Task: Create a due date automation trigger when advanced on, on the tuesday of the week a card is due add fields without custom field "Resume" set to a date in this week at 11:00 AM.
Action: Mouse moved to (918, 283)
Screenshot: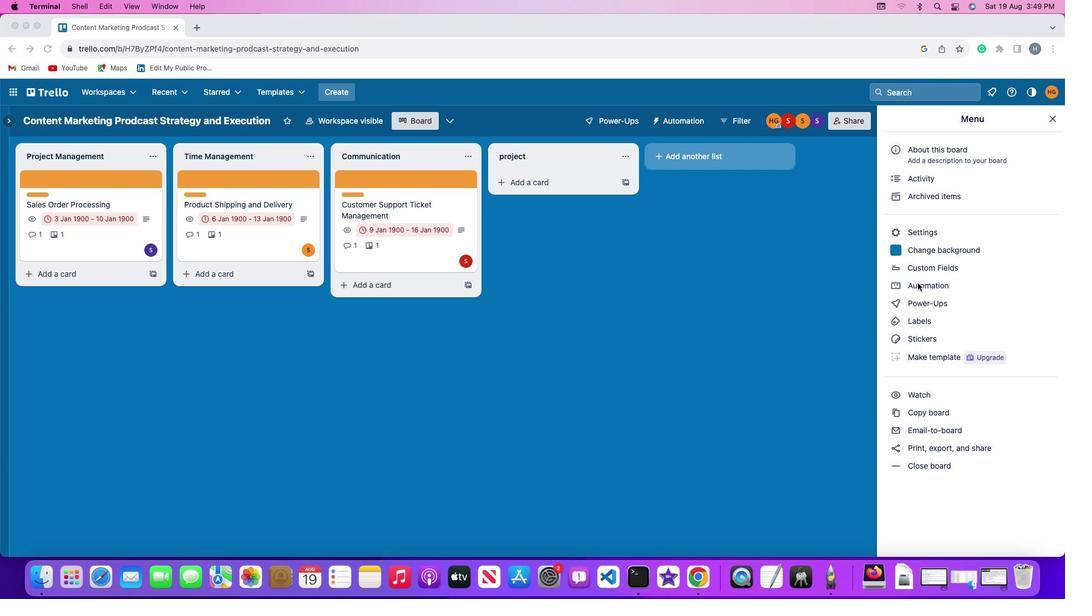 
Action: Mouse pressed left at (918, 283)
Screenshot: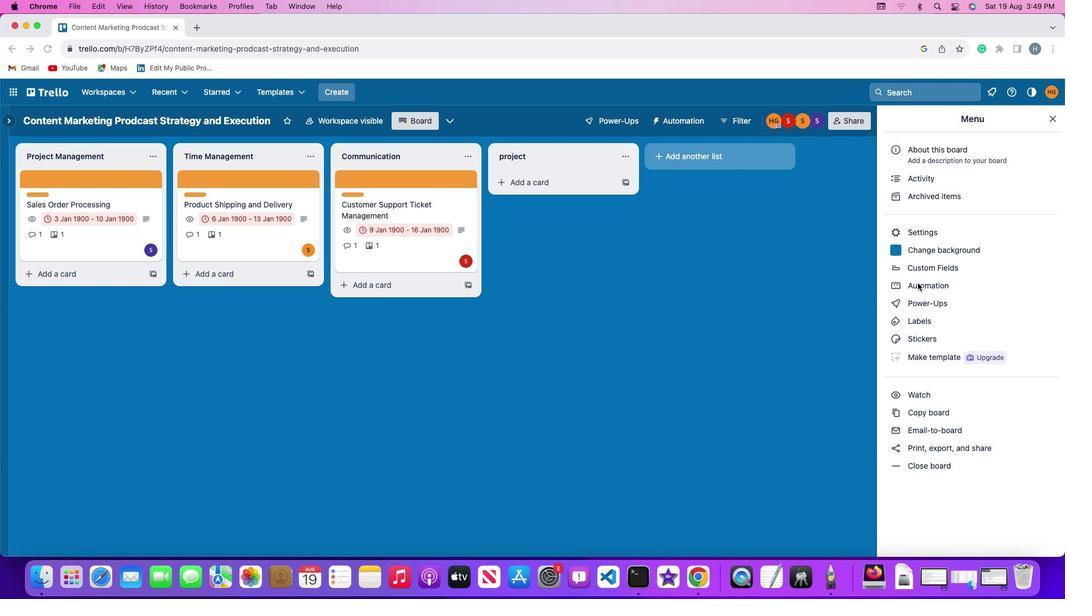 
Action: Mouse moved to (918, 283)
Screenshot: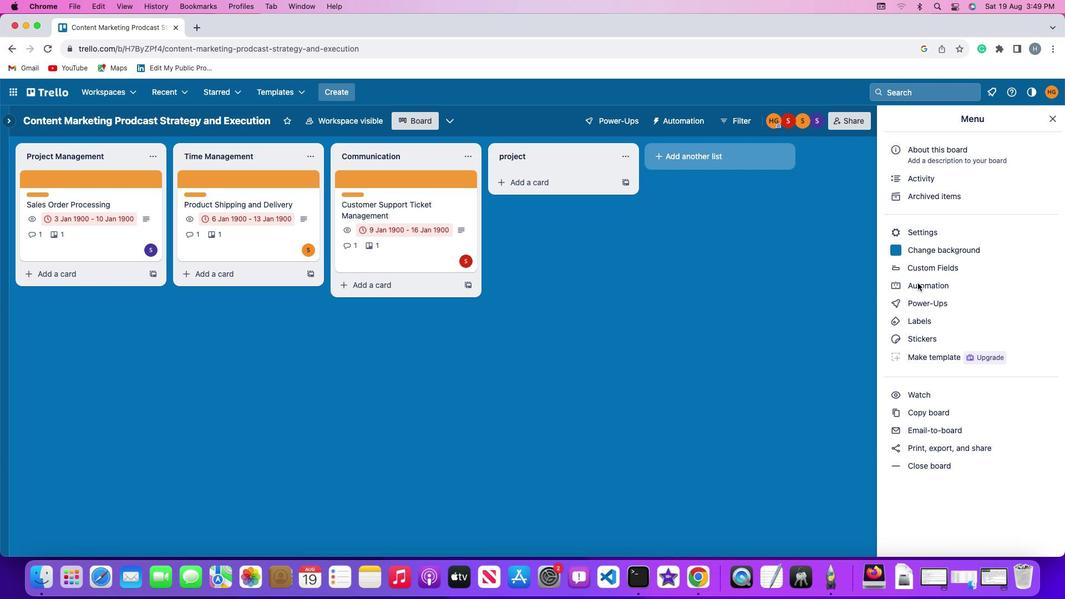 
Action: Mouse pressed left at (918, 283)
Screenshot: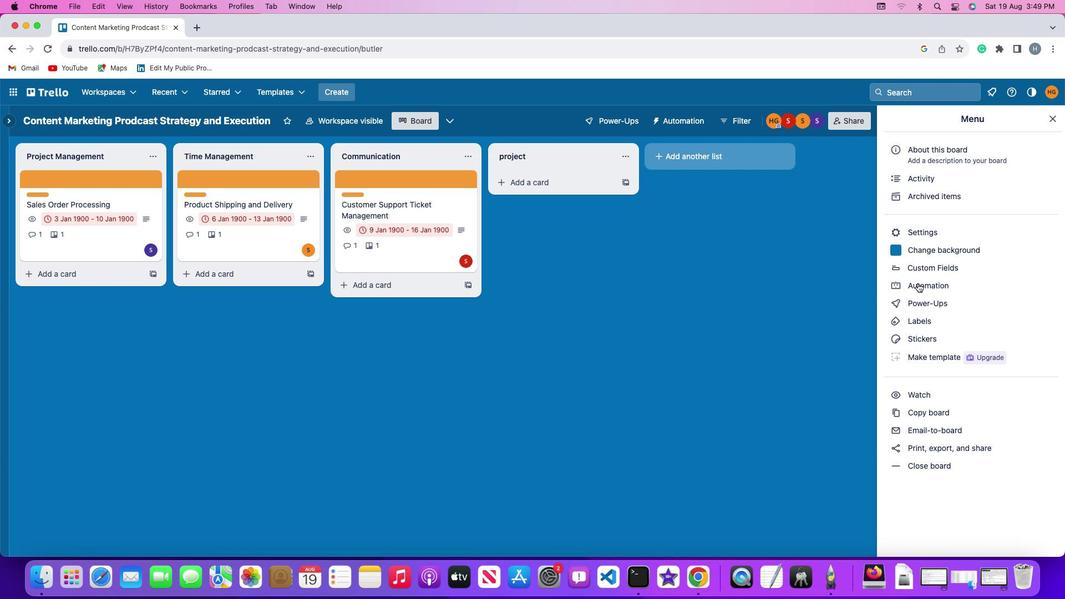 
Action: Mouse moved to (52, 263)
Screenshot: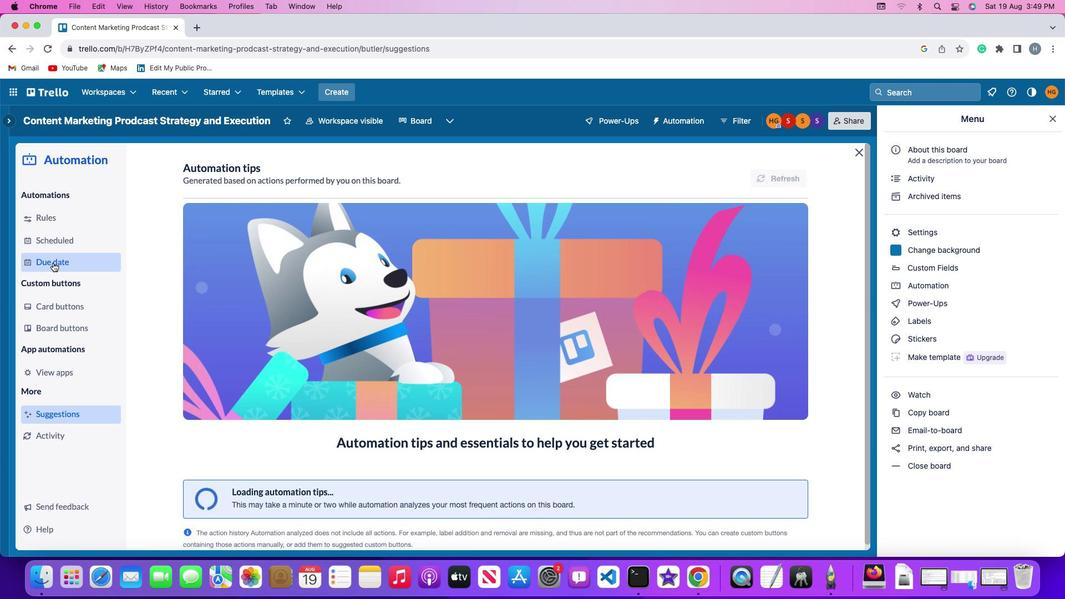 
Action: Mouse pressed left at (52, 263)
Screenshot: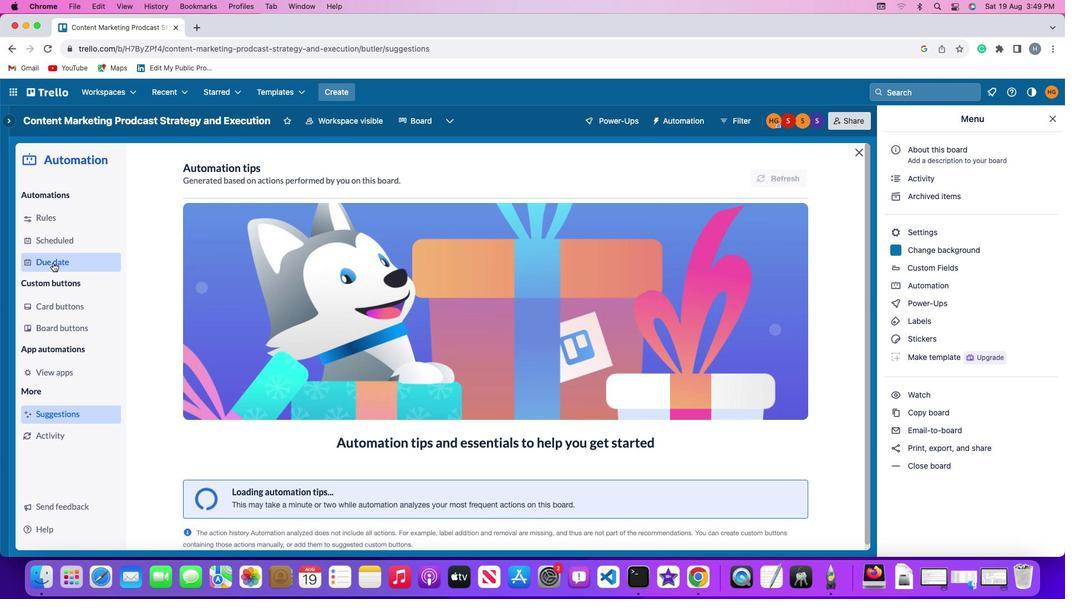 
Action: Mouse moved to (767, 169)
Screenshot: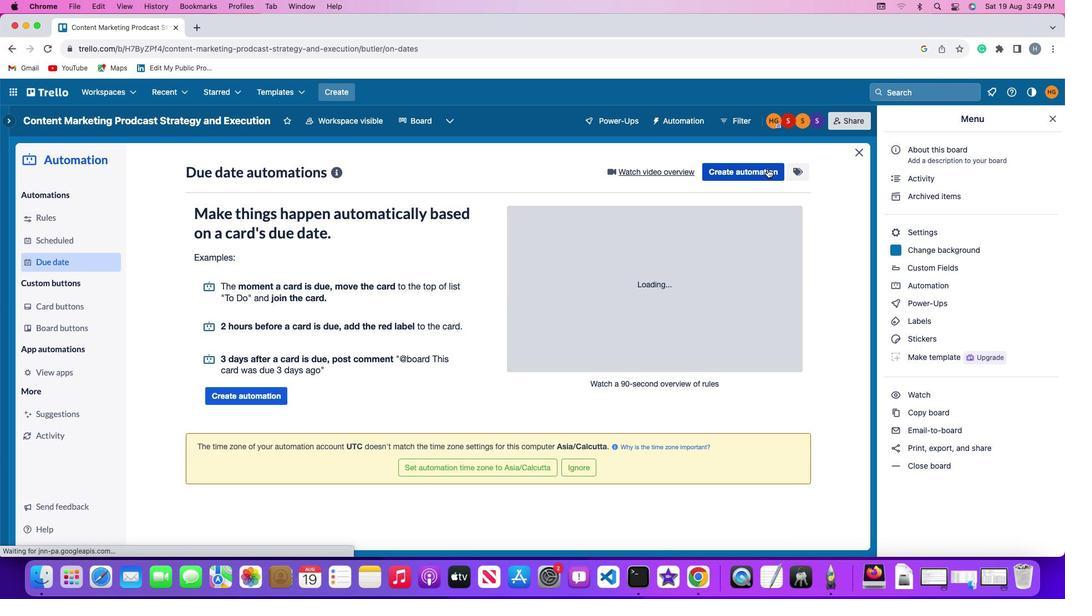 
Action: Mouse pressed left at (767, 169)
Screenshot: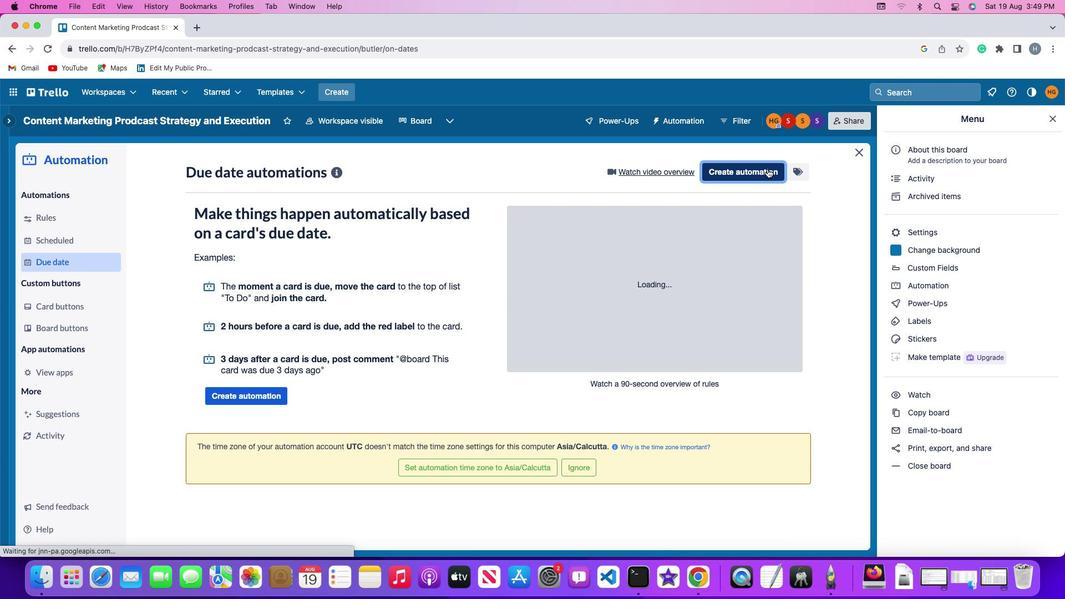 
Action: Mouse moved to (222, 277)
Screenshot: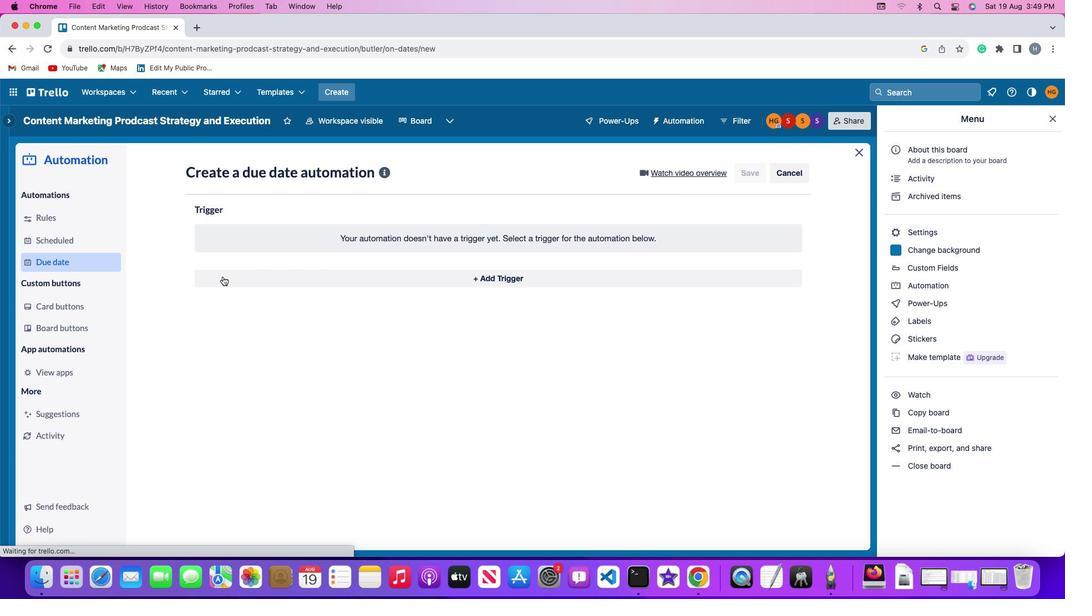 
Action: Mouse pressed left at (222, 277)
Screenshot: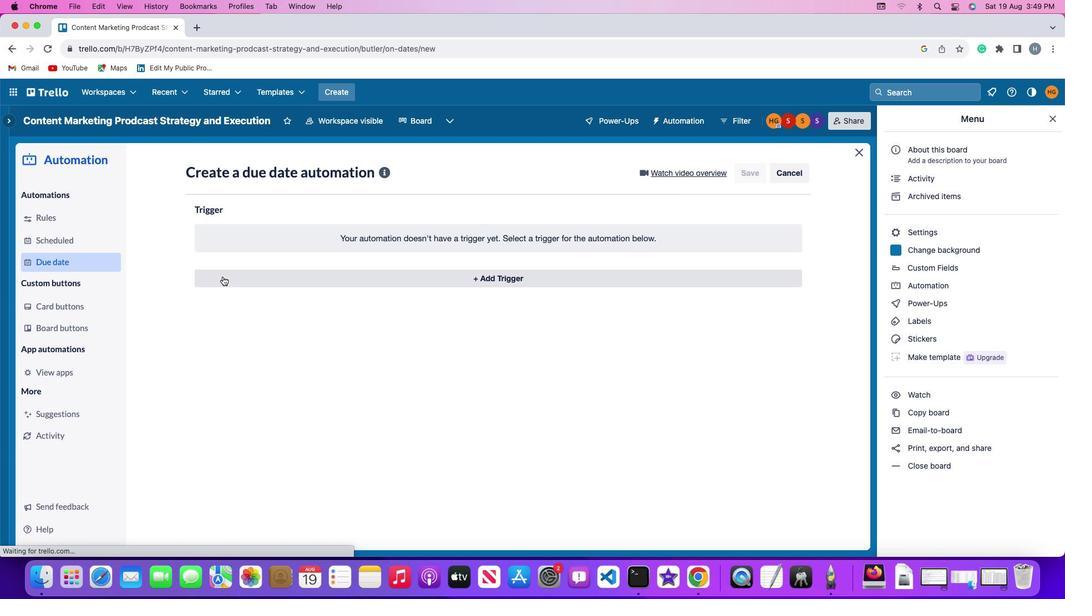 
Action: Mouse moved to (234, 488)
Screenshot: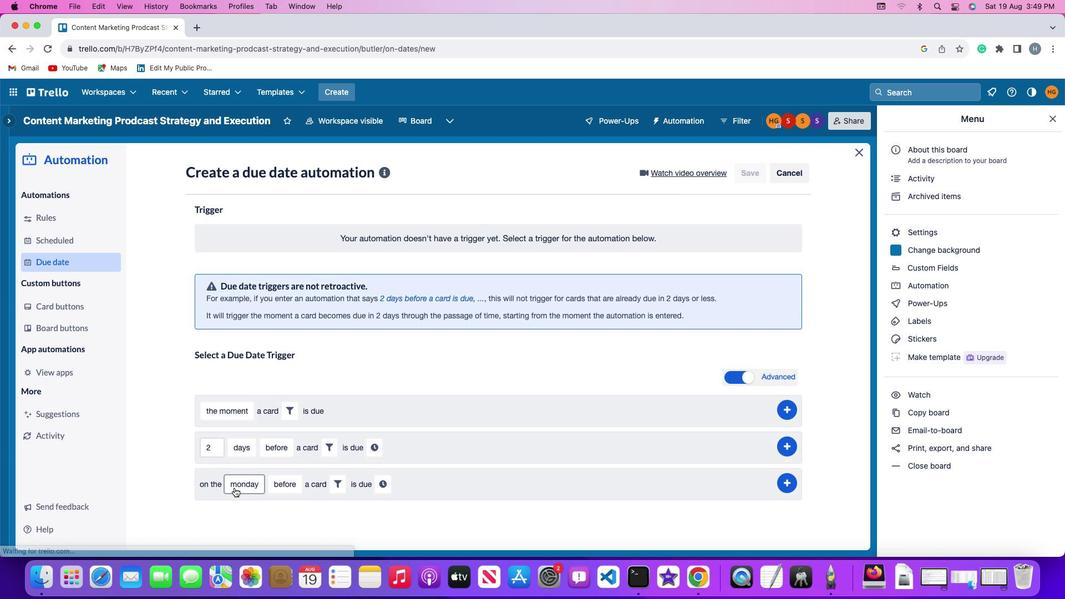 
Action: Mouse pressed left at (234, 488)
Screenshot: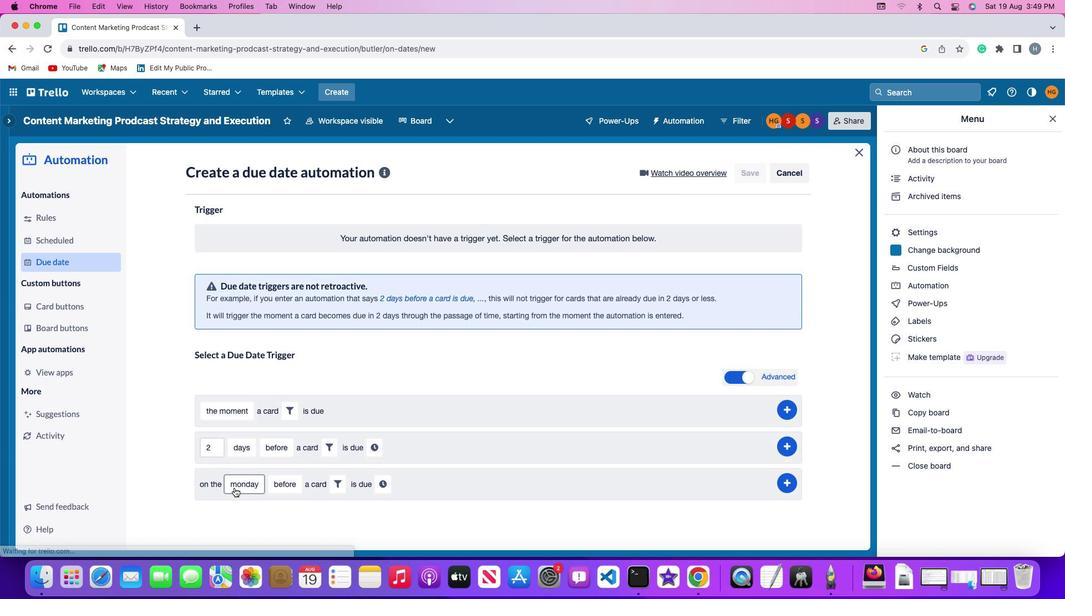 
Action: Mouse moved to (263, 356)
Screenshot: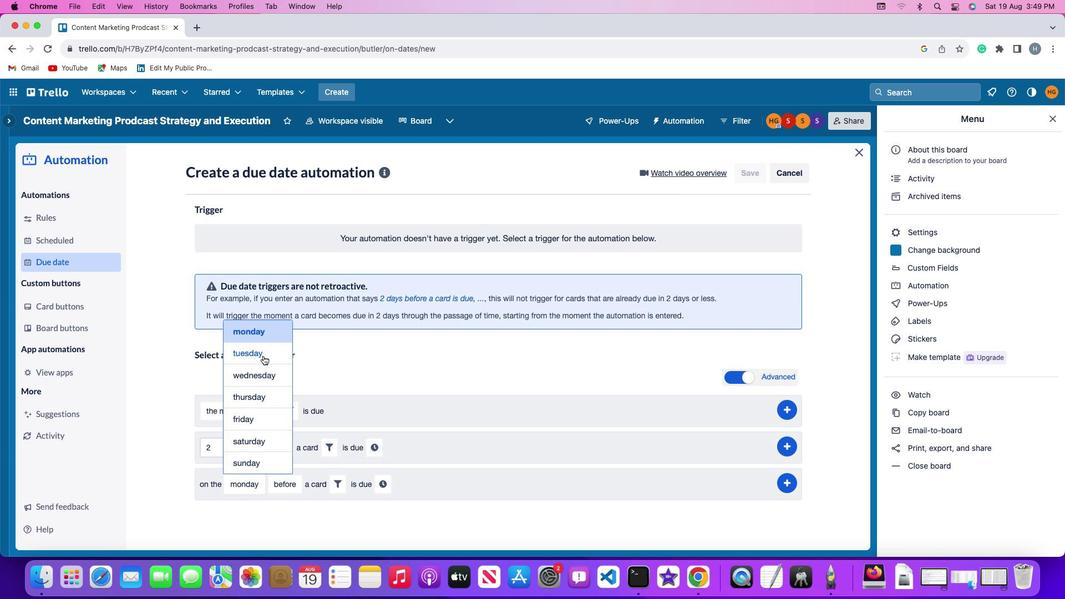 
Action: Mouse pressed left at (263, 356)
Screenshot: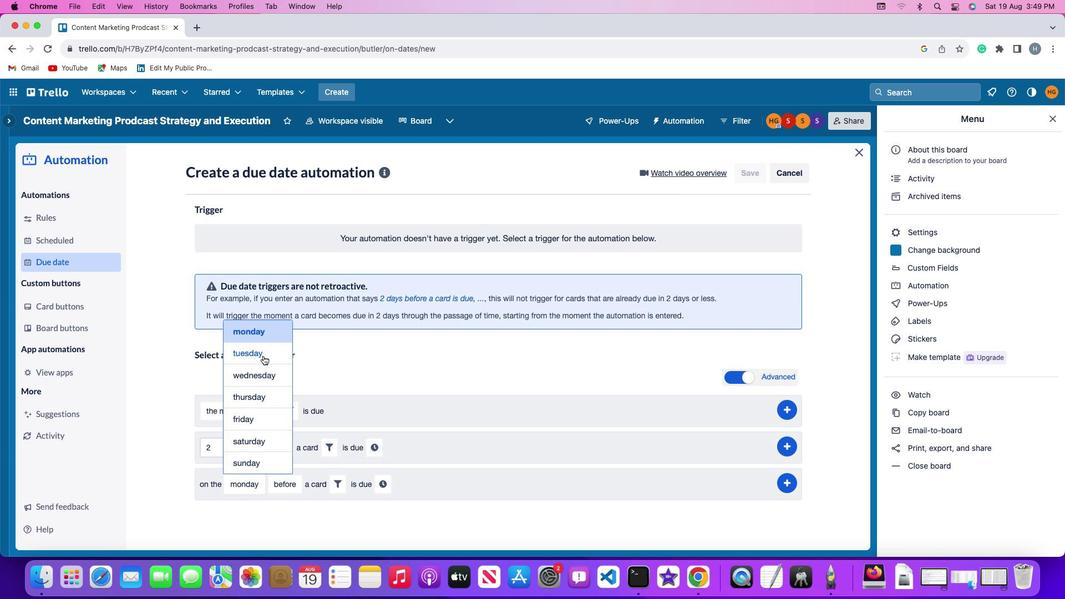 
Action: Mouse moved to (283, 487)
Screenshot: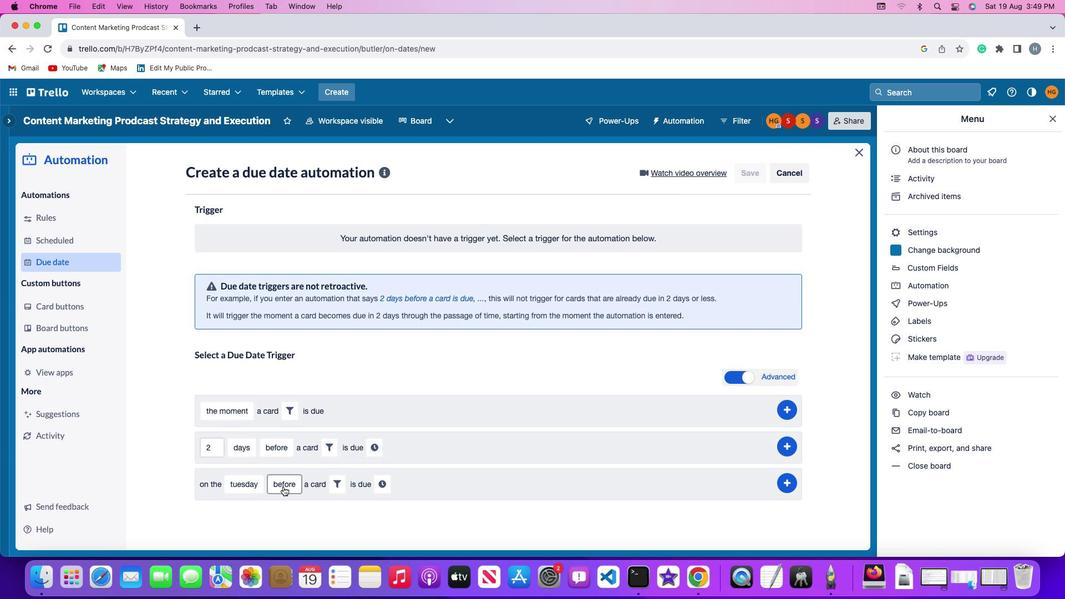 
Action: Mouse pressed left at (283, 487)
Screenshot: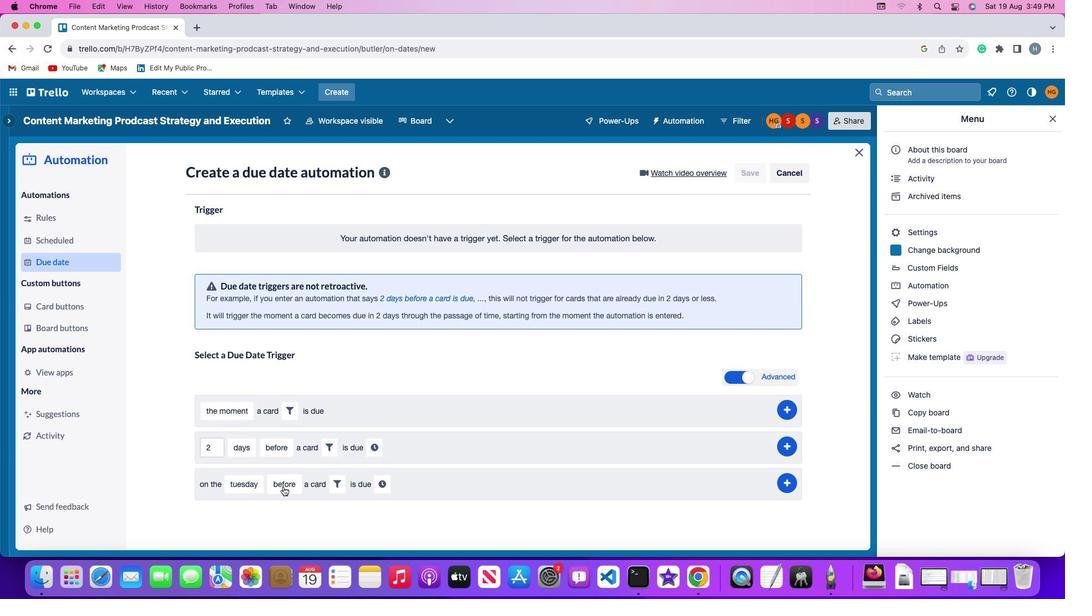 
Action: Mouse moved to (307, 439)
Screenshot: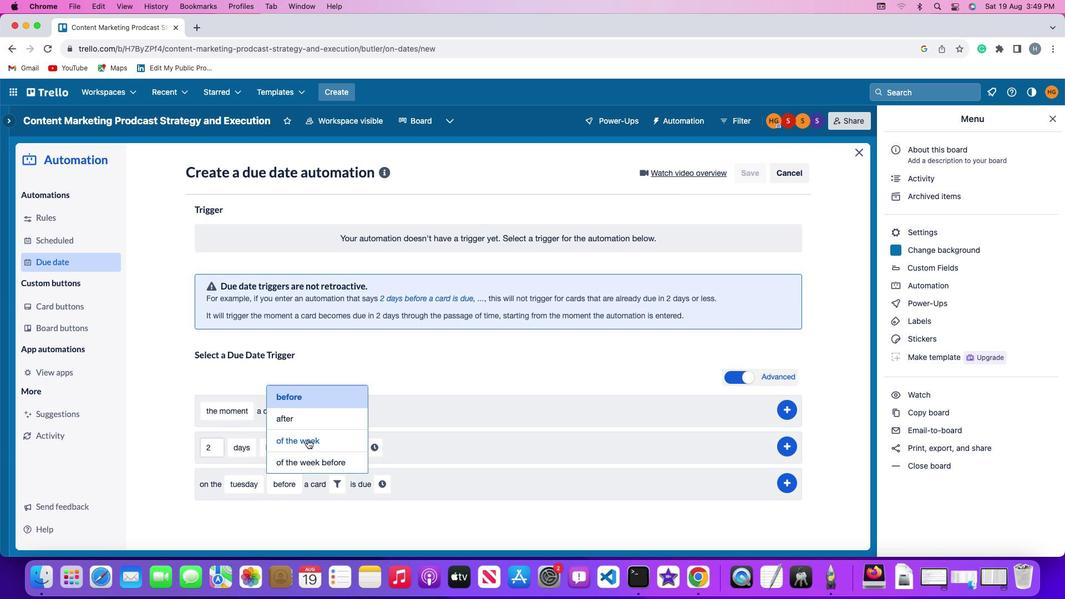 
Action: Mouse pressed left at (307, 439)
Screenshot: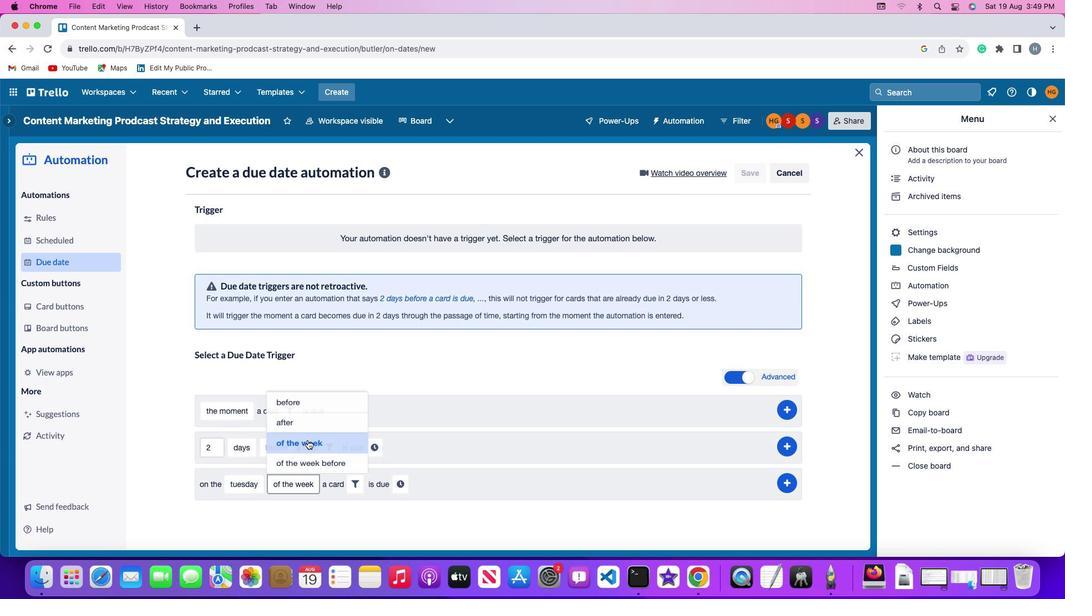 
Action: Mouse moved to (353, 484)
Screenshot: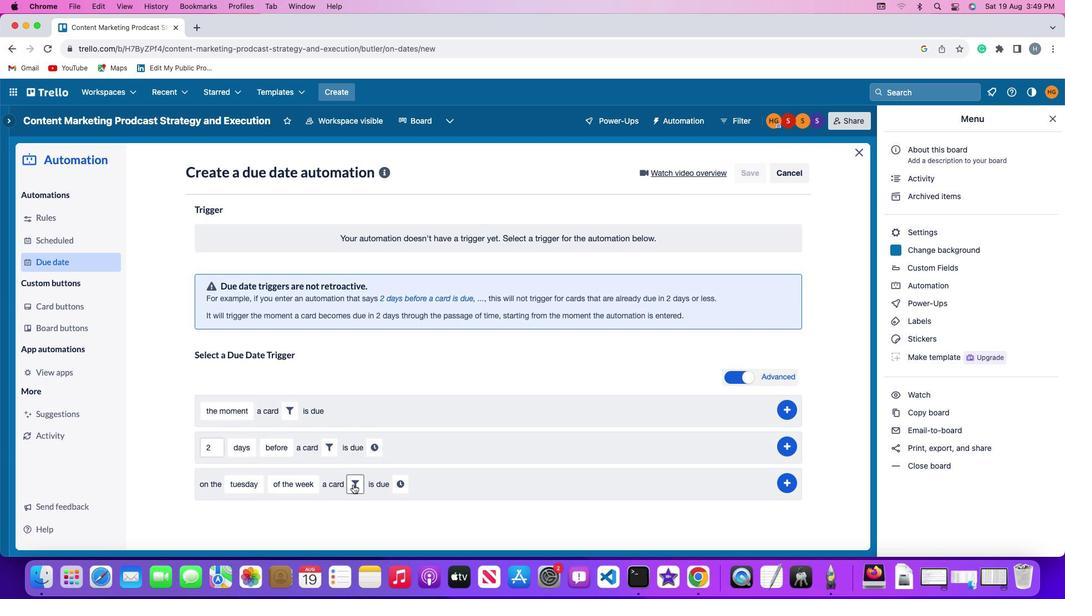 
Action: Mouse pressed left at (353, 484)
Screenshot: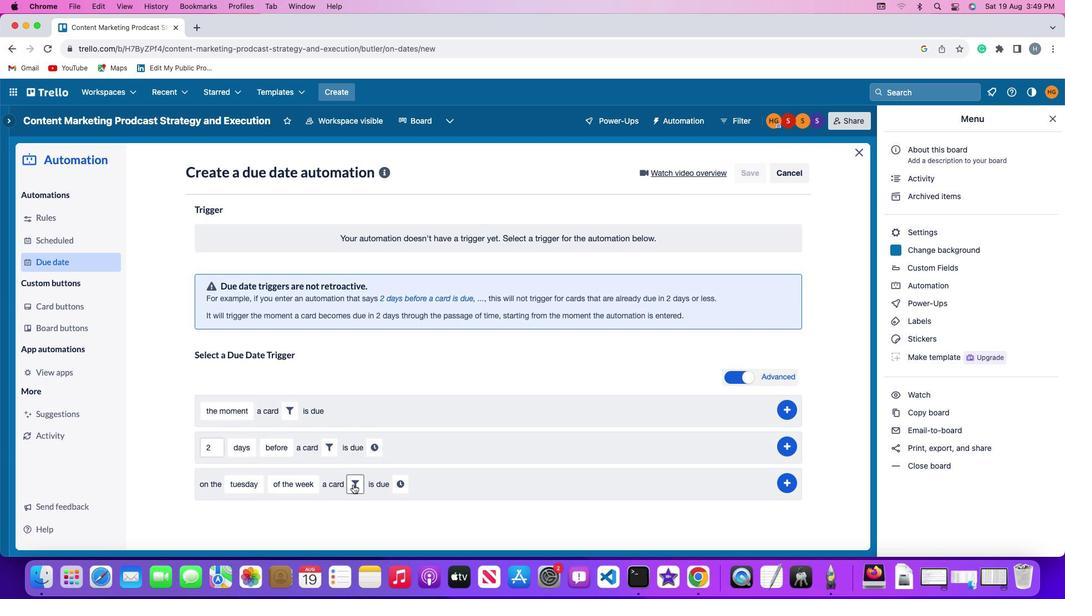 
Action: Mouse moved to (529, 522)
Screenshot: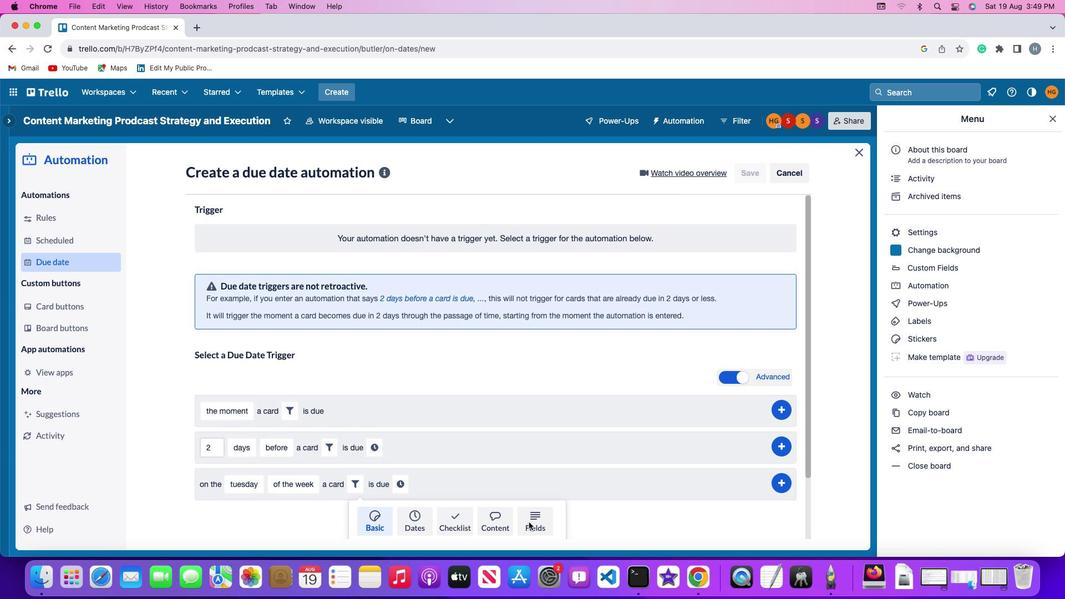 
Action: Mouse pressed left at (529, 522)
Screenshot: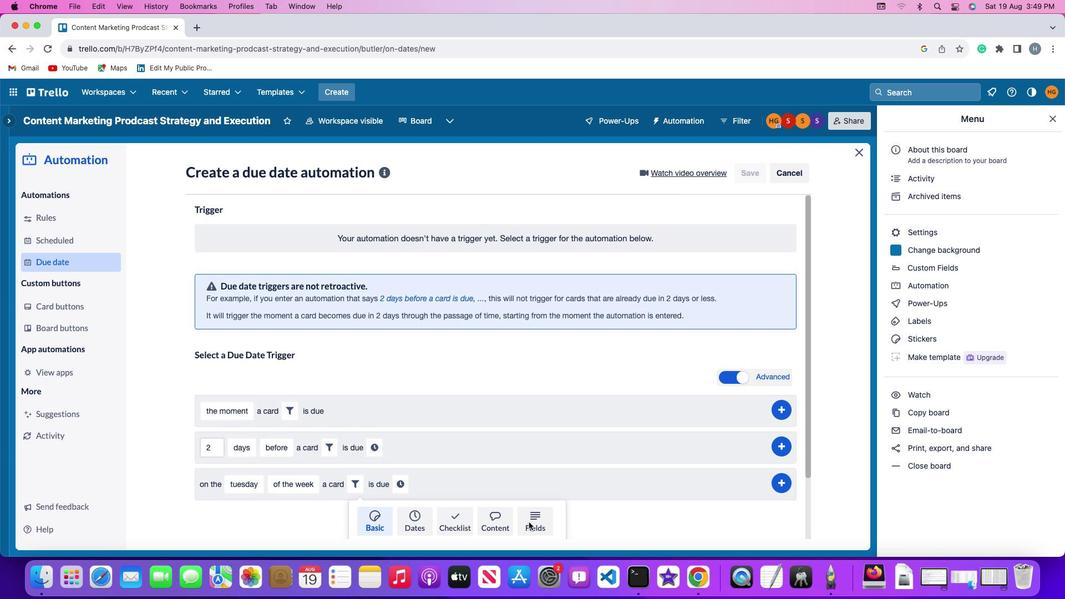 
Action: Mouse moved to (311, 520)
Screenshot: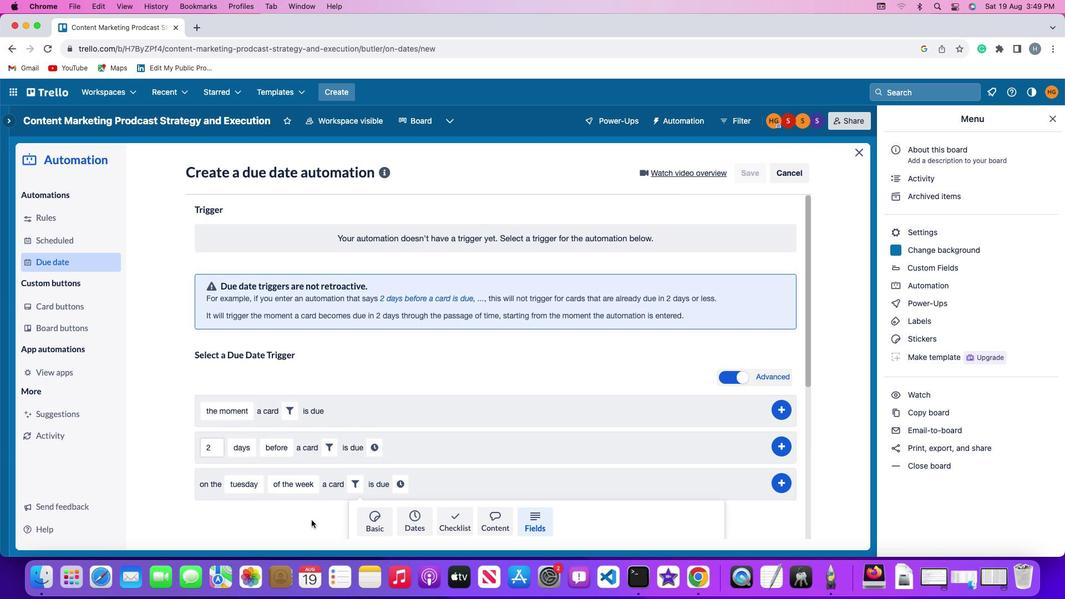 
Action: Mouse scrolled (311, 520) with delta (0, 0)
Screenshot: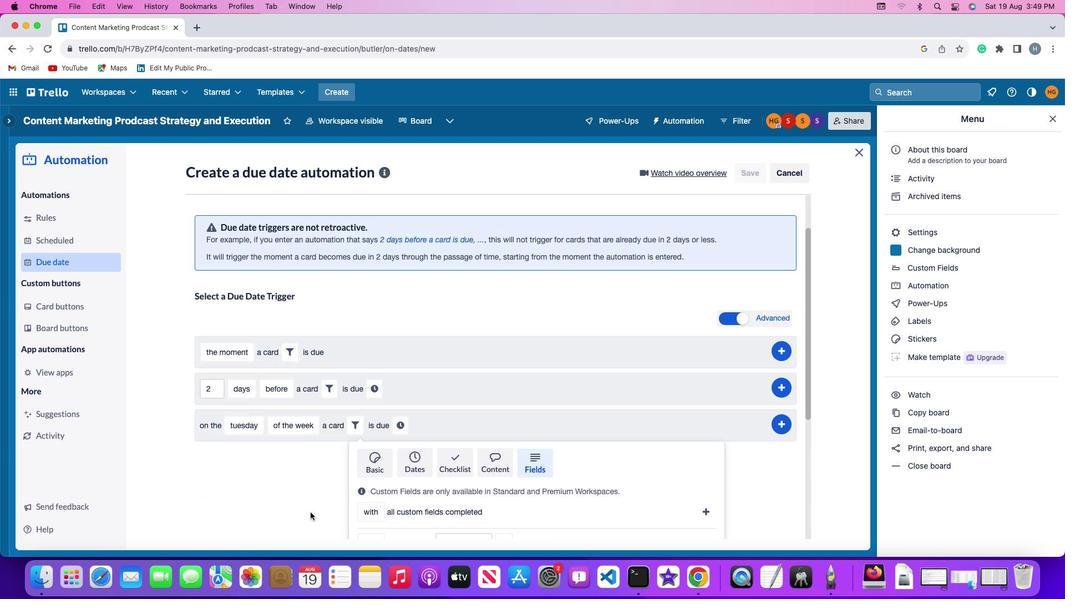
Action: Mouse scrolled (311, 520) with delta (0, 0)
Screenshot: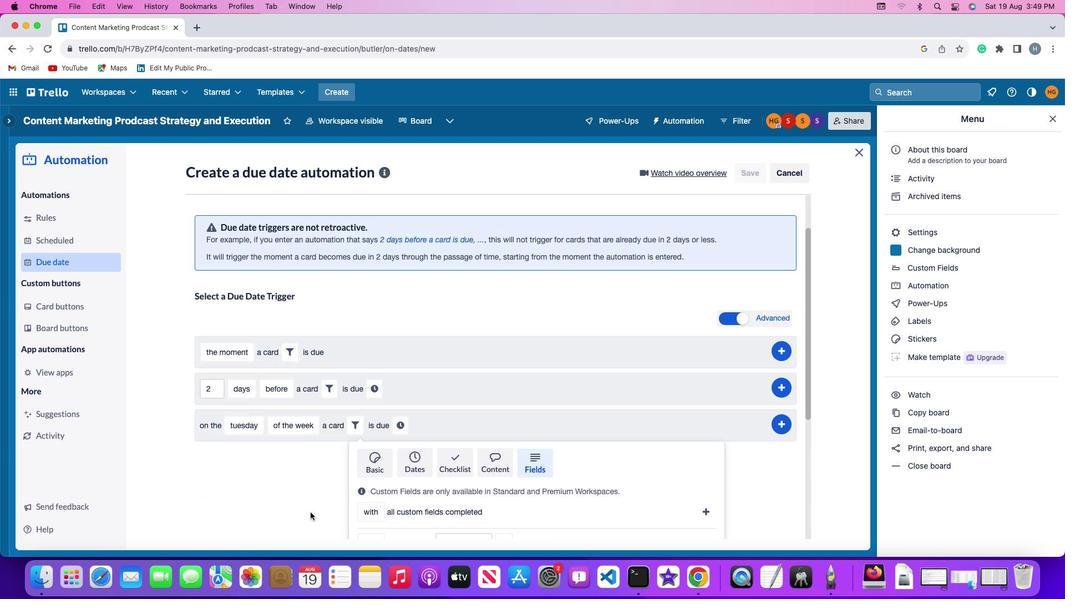 
Action: Mouse moved to (311, 520)
Screenshot: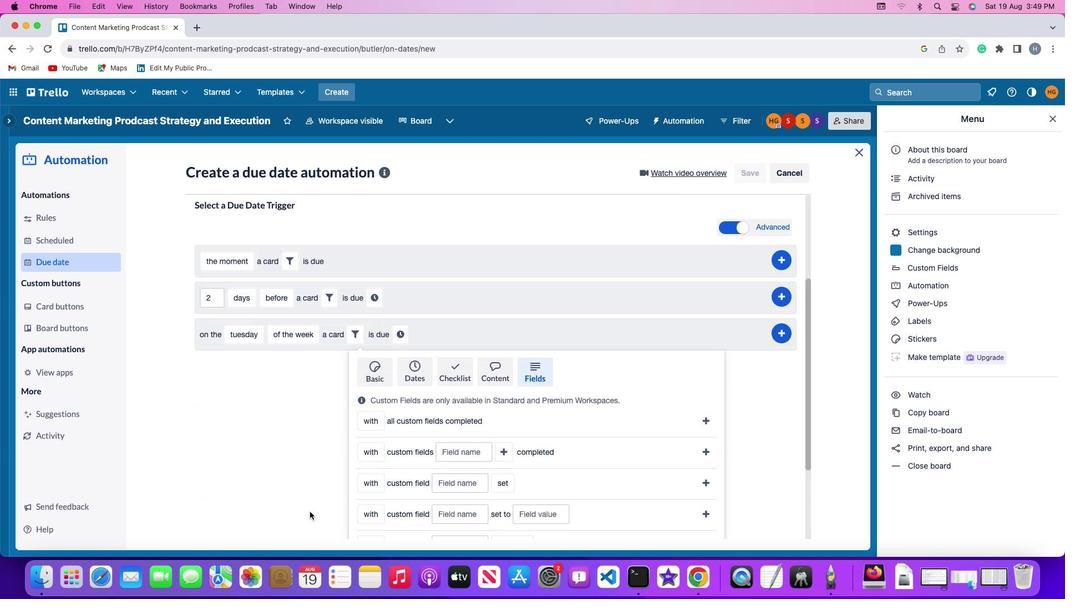 
Action: Mouse scrolled (311, 520) with delta (0, -1)
Screenshot: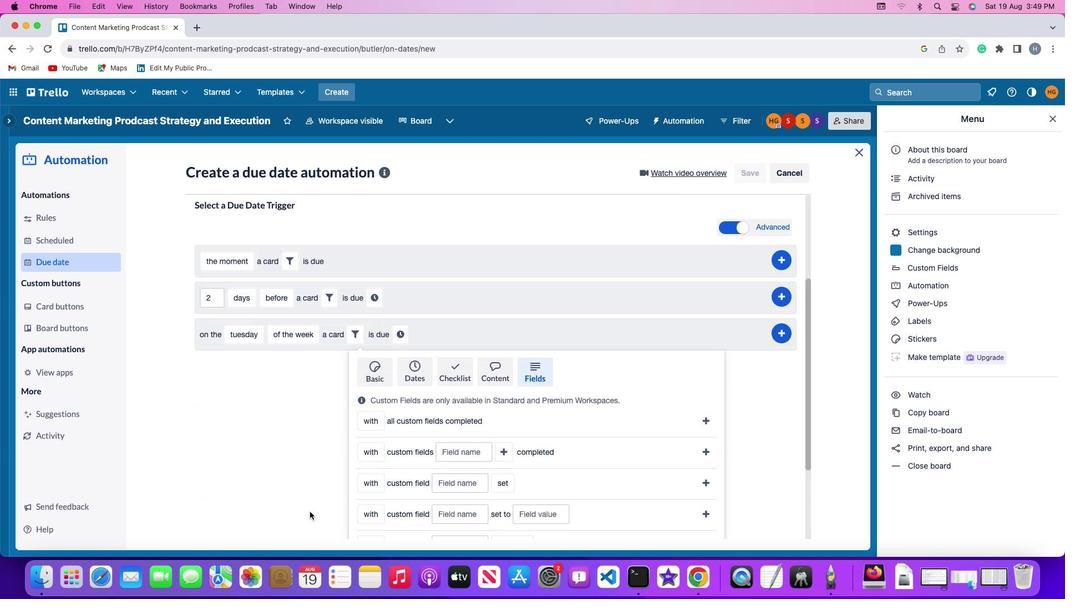 
Action: Mouse moved to (311, 519)
Screenshot: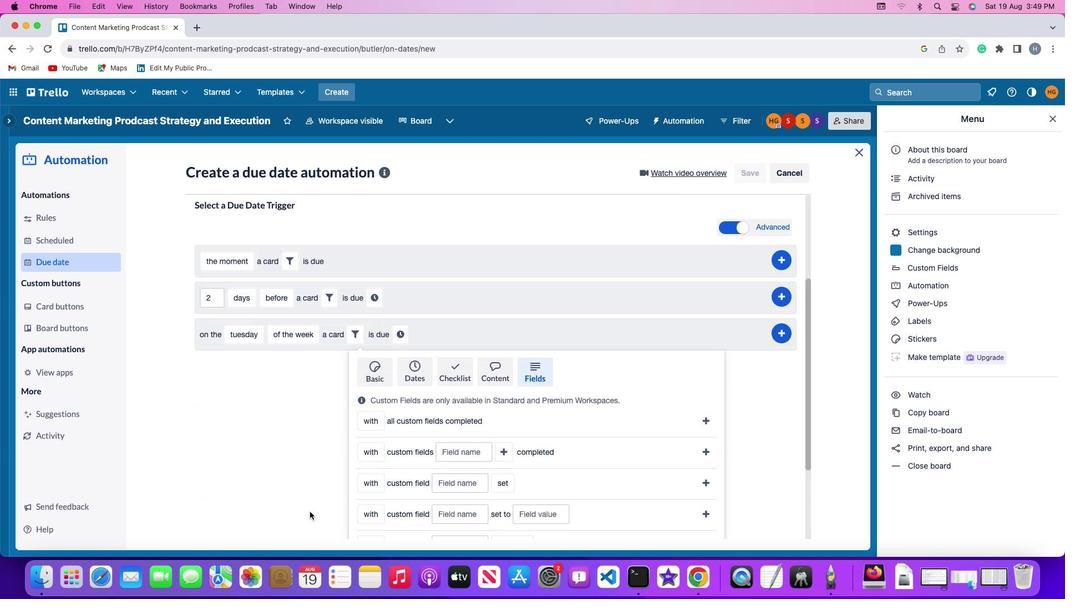 
Action: Mouse scrolled (311, 519) with delta (0, -2)
Screenshot: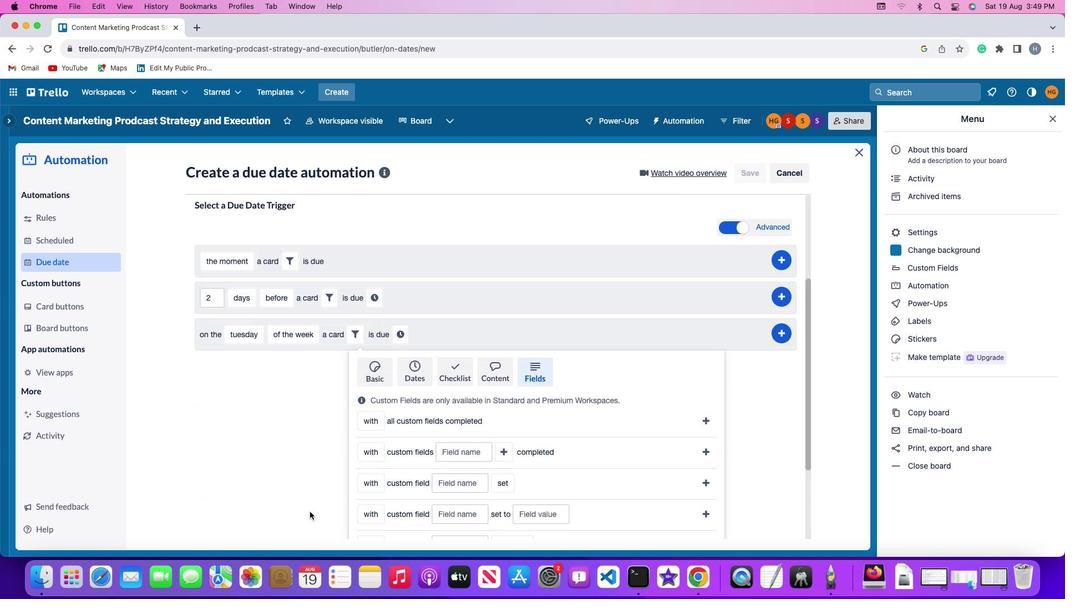 
Action: Mouse moved to (310, 515)
Screenshot: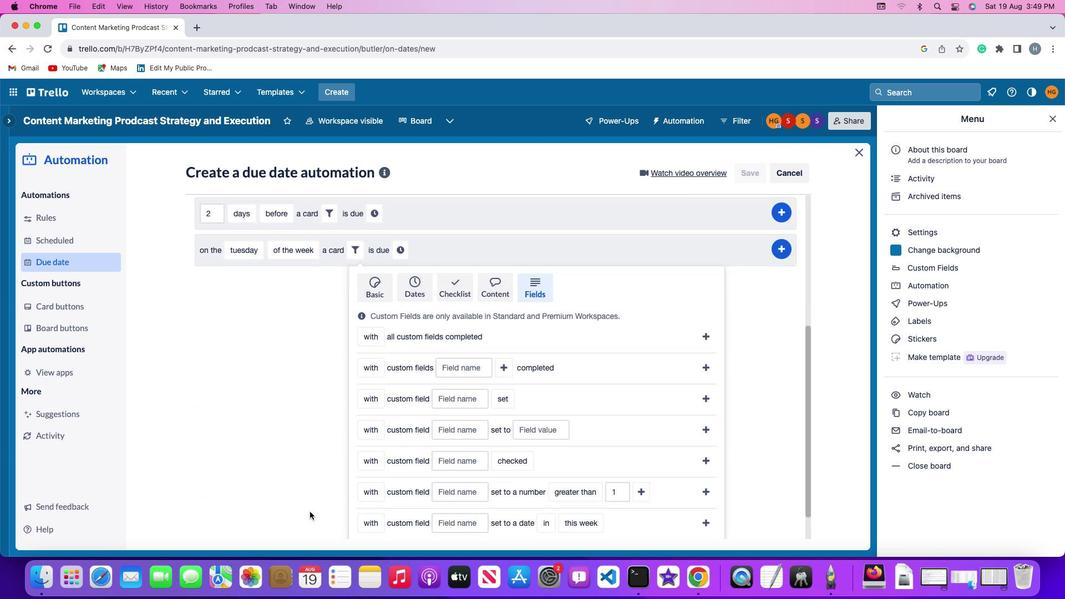 
Action: Mouse scrolled (310, 515) with delta (0, -2)
Screenshot: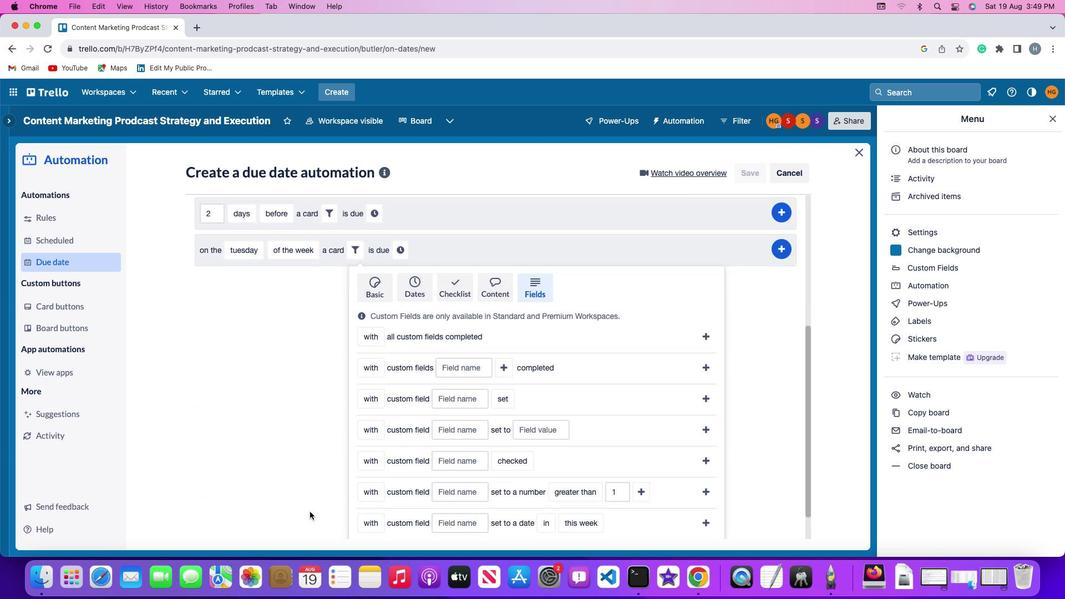 
Action: Mouse moved to (310, 512)
Screenshot: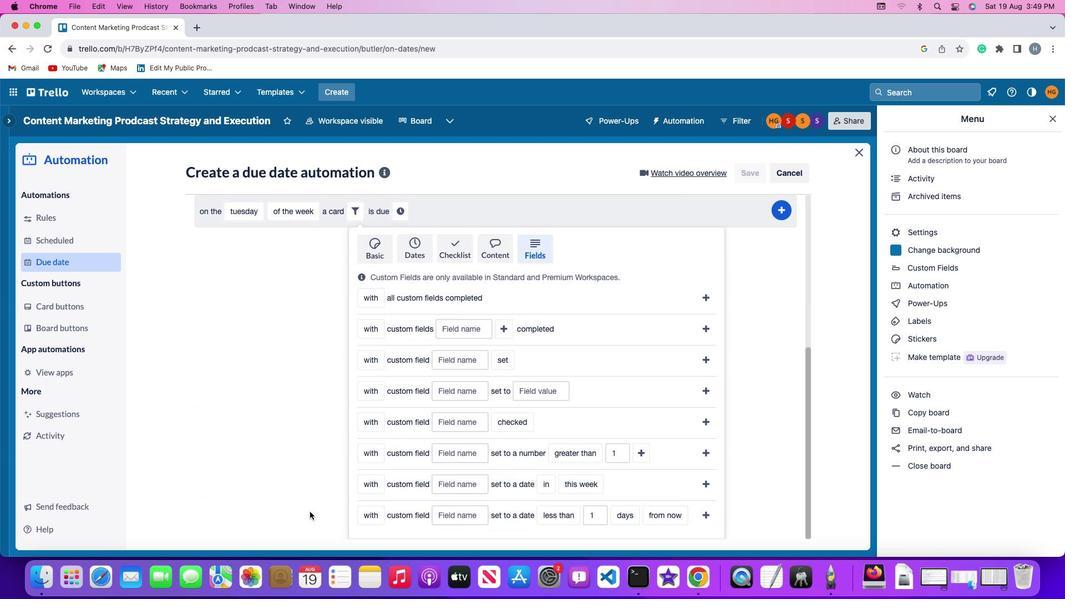 
Action: Mouse scrolled (310, 512) with delta (0, 0)
Screenshot: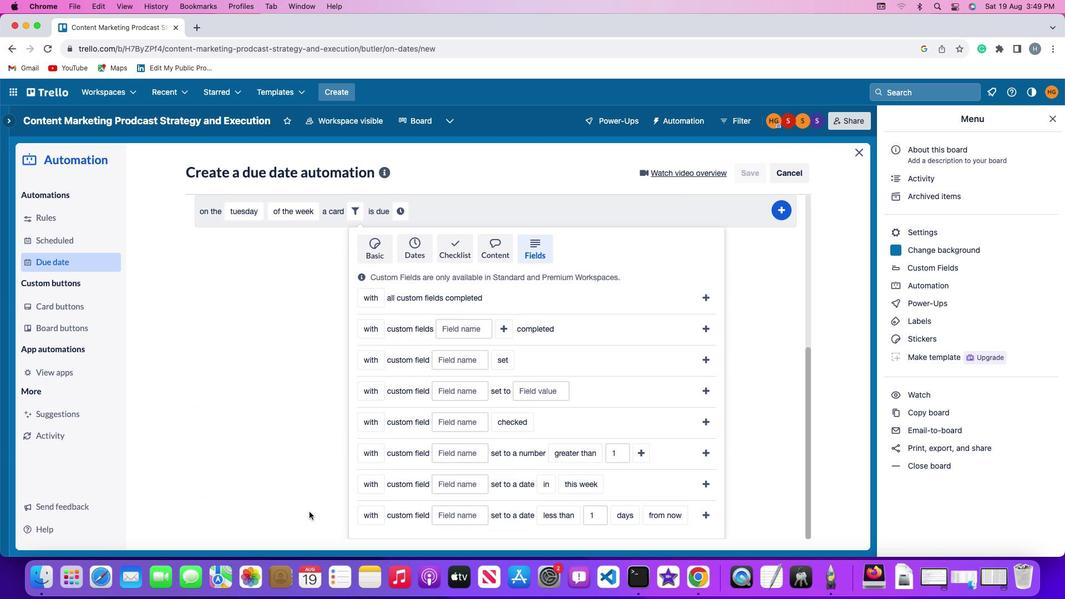 
Action: Mouse scrolled (310, 512) with delta (0, 0)
Screenshot: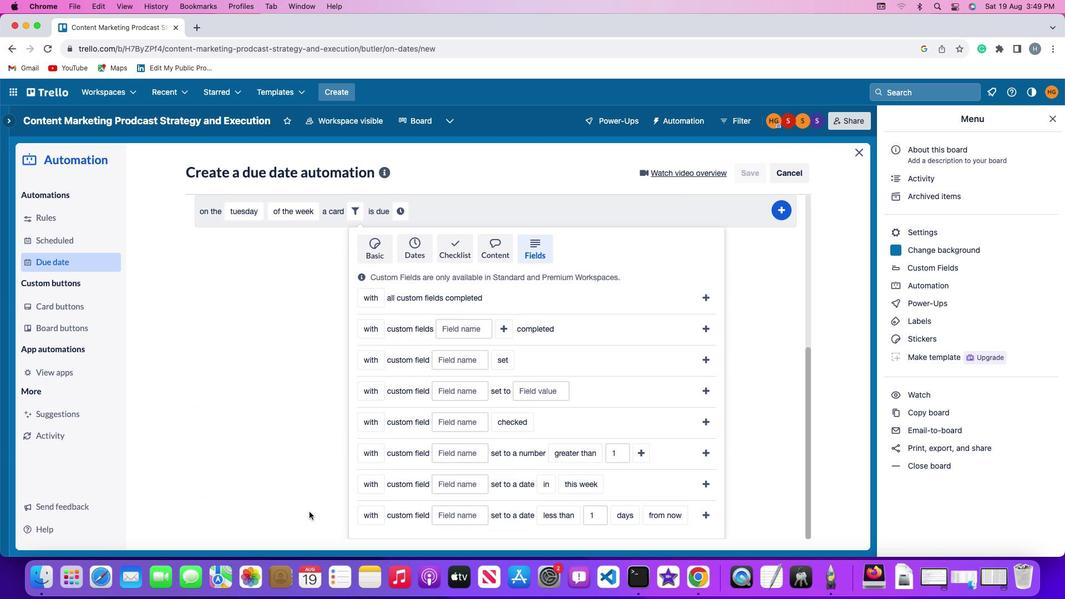 
Action: Mouse scrolled (310, 512) with delta (0, -1)
Screenshot: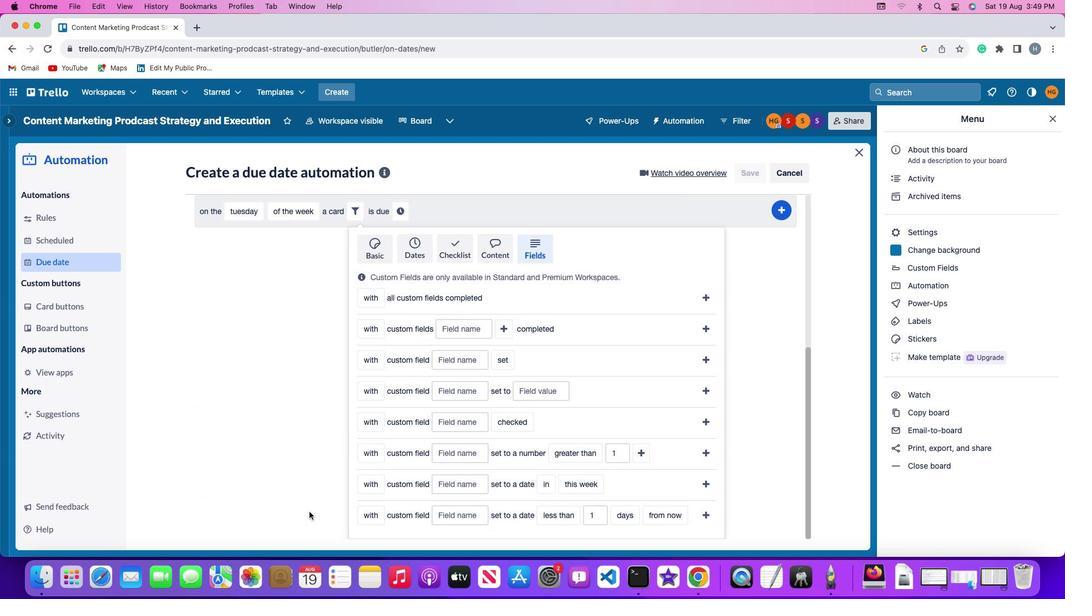 
Action: Mouse moved to (309, 512)
Screenshot: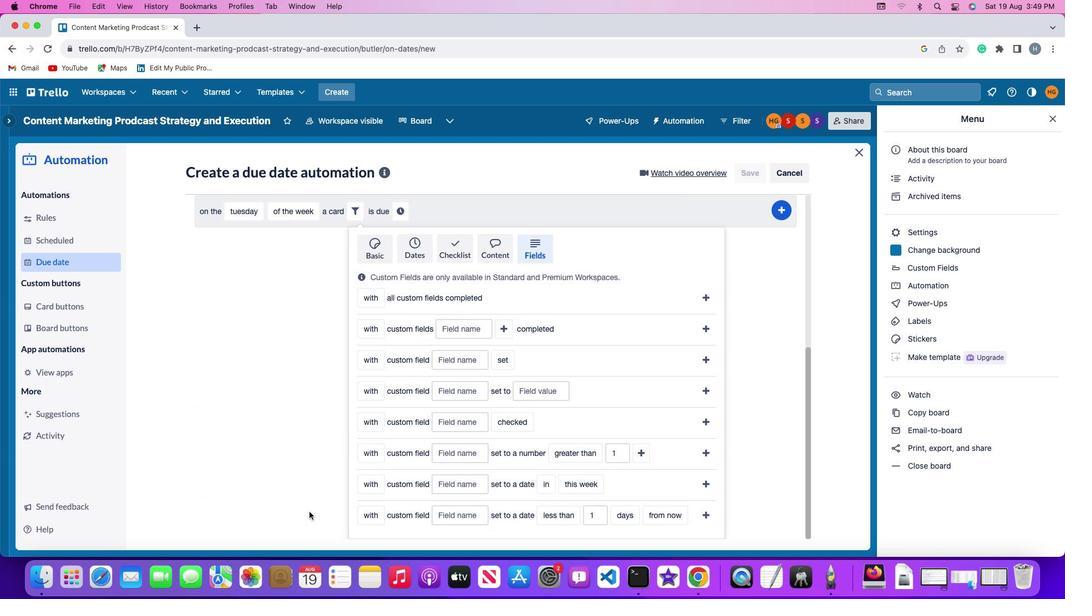 
Action: Mouse scrolled (309, 512) with delta (0, -2)
Screenshot: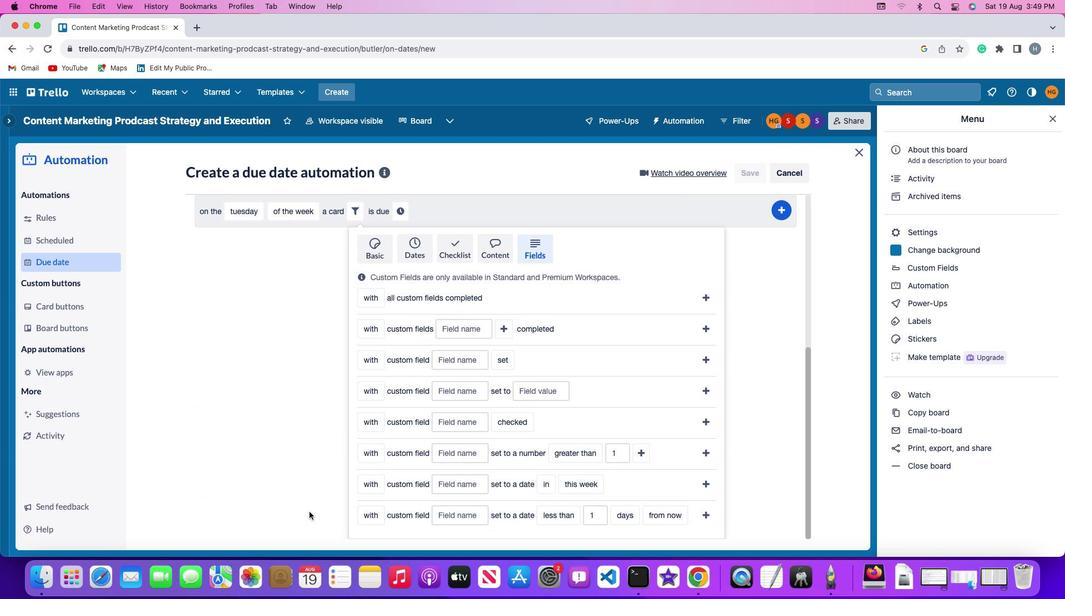
Action: Mouse moved to (359, 486)
Screenshot: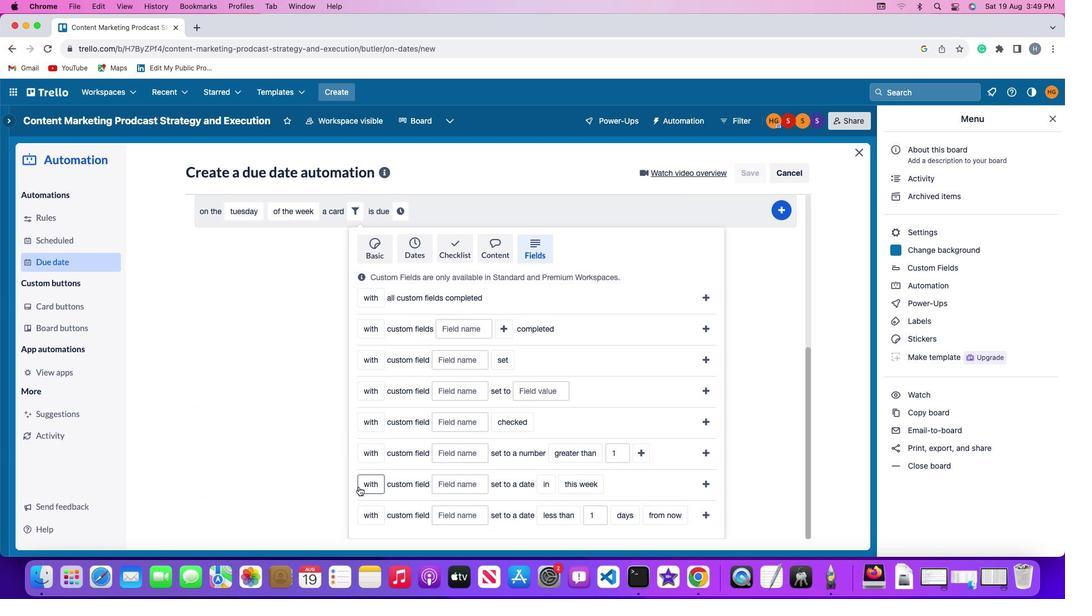 
Action: Mouse pressed left at (359, 486)
Screenshot: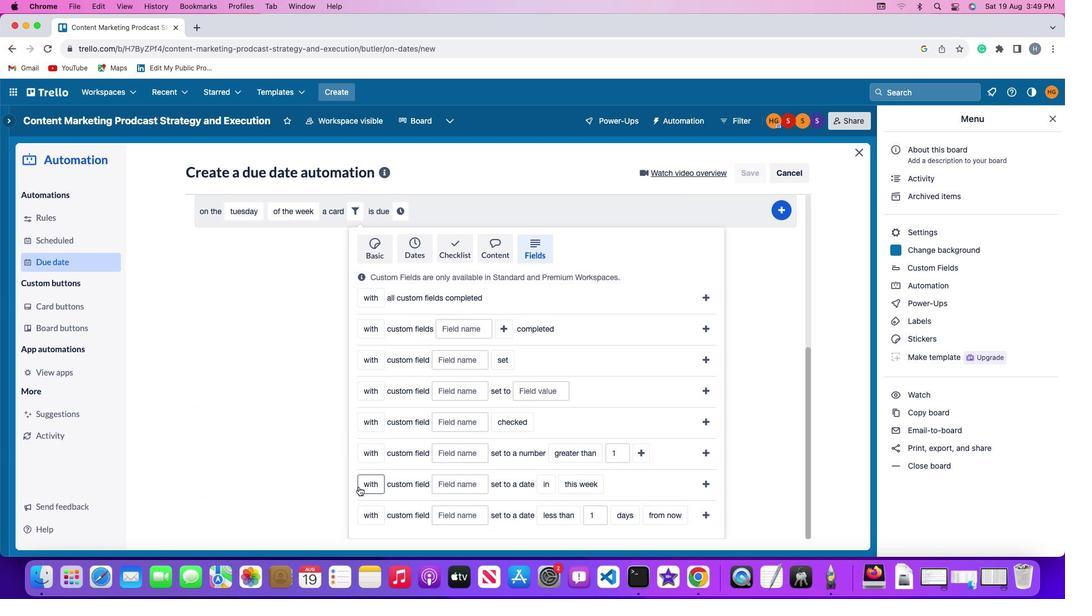 
Action: Mouse moved to (369, 520)
Screenshot: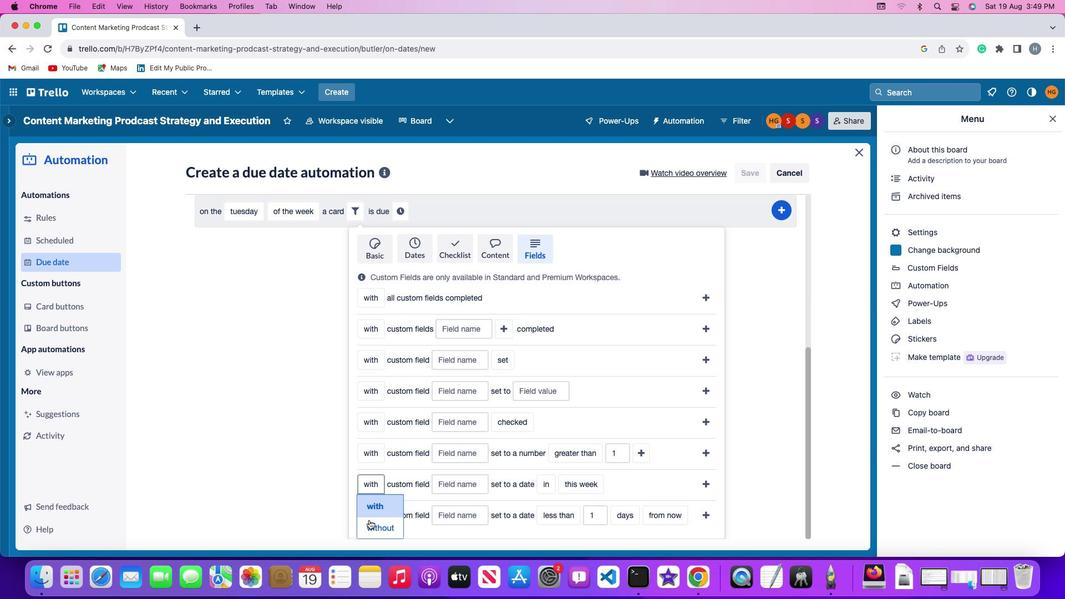
Action: Mouse pressed left at (369, 520)
Screenshot: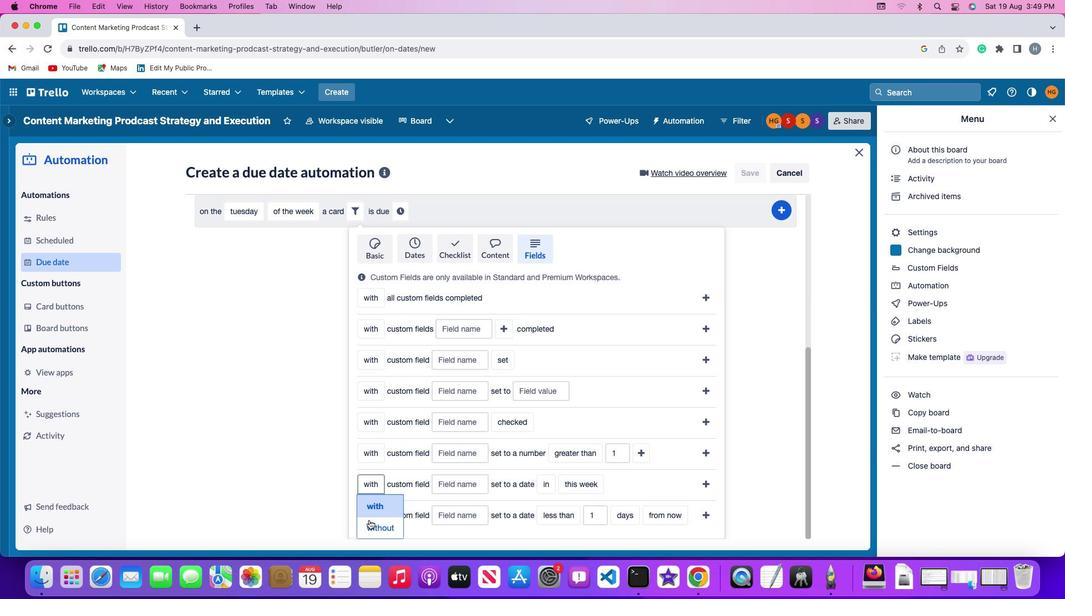 
Action: Mouse moved to (451, 483)
Screenshot: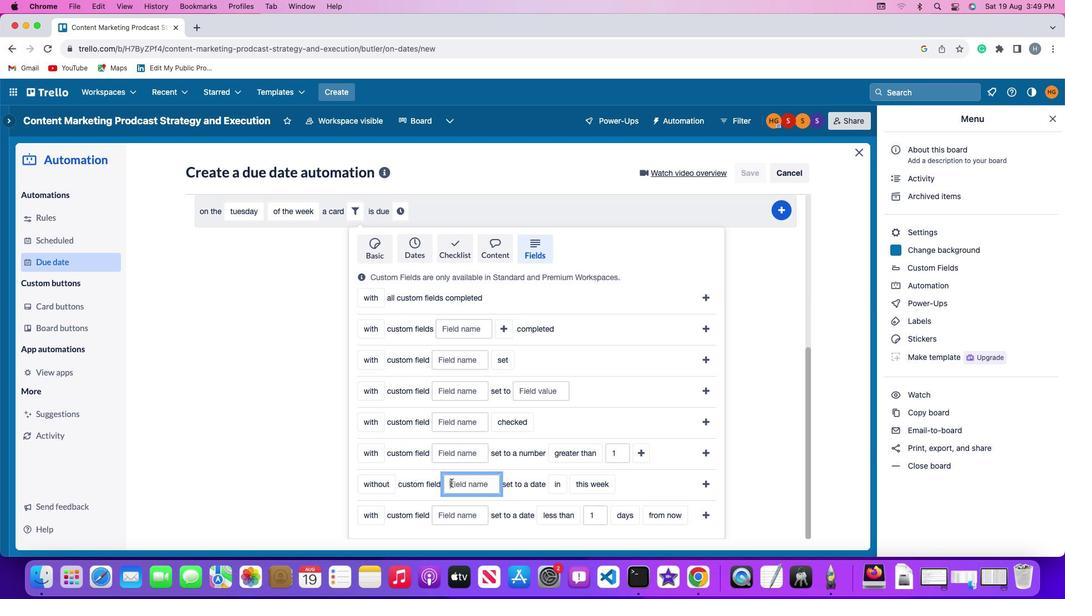 
Action: Mouse pressed left at (451, 483)
Screenshot: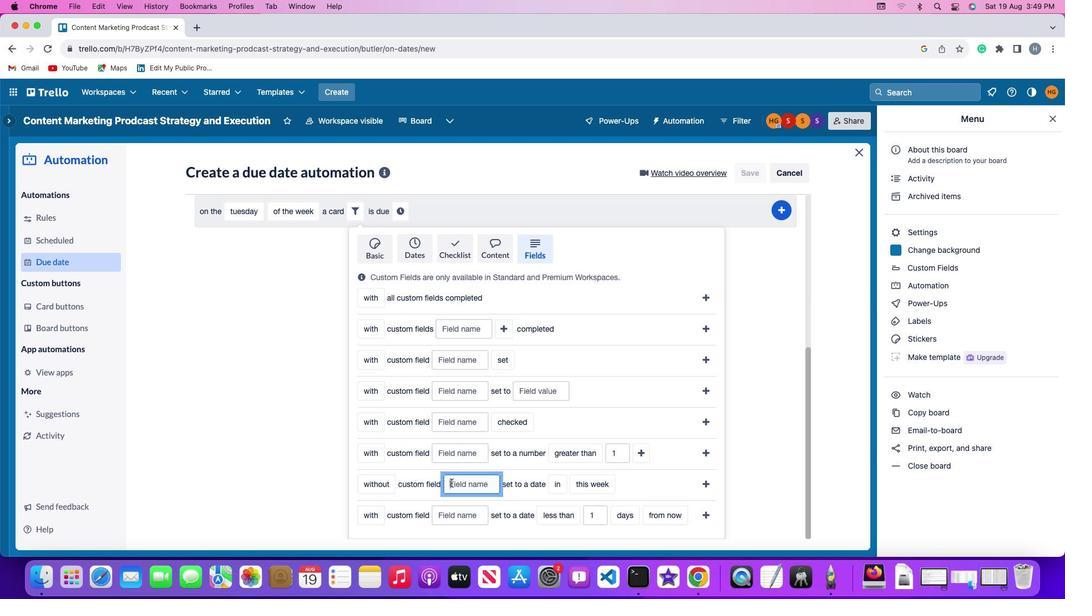 
Action: Mouse moved to (452, 482)
Screenshot: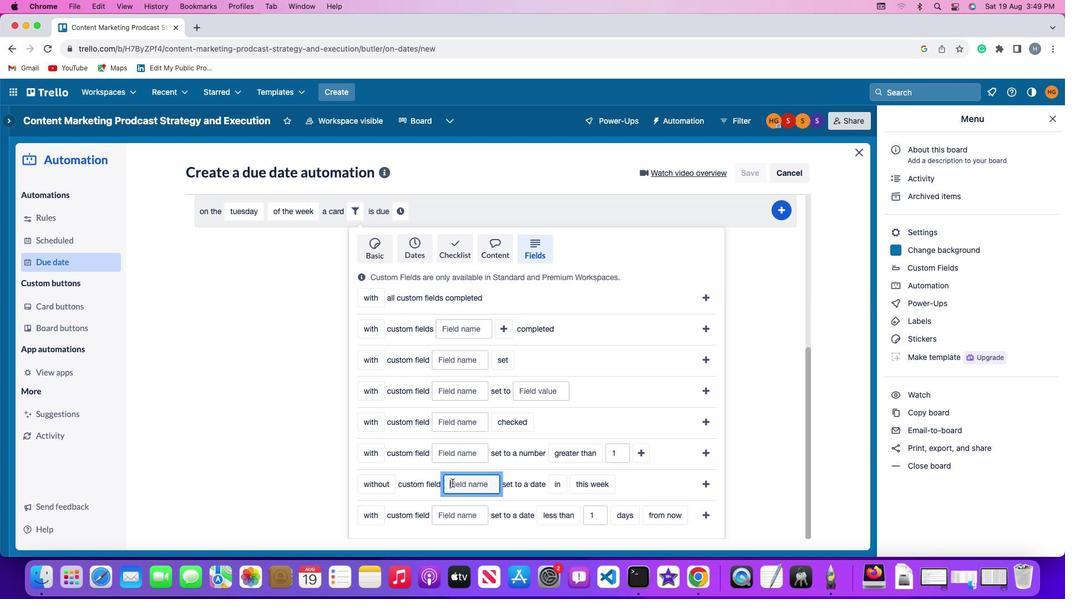 
Action: Key pressed Key.shift
Screenshot: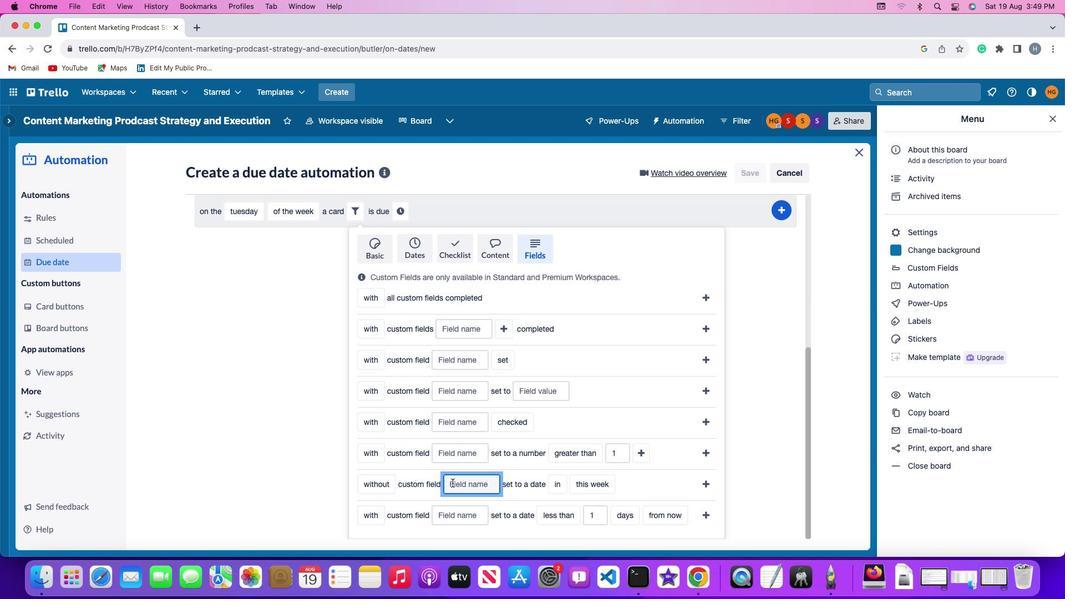
Action: Mouse moved to (452, 482)
Screenshot: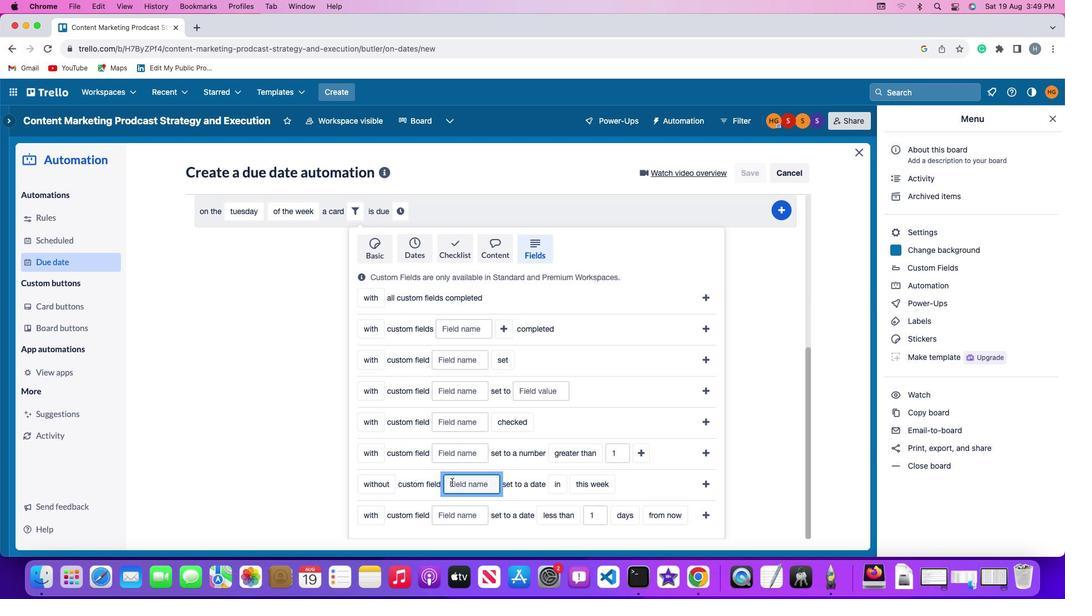 
Action: Key pressed 'R'
Screenshot: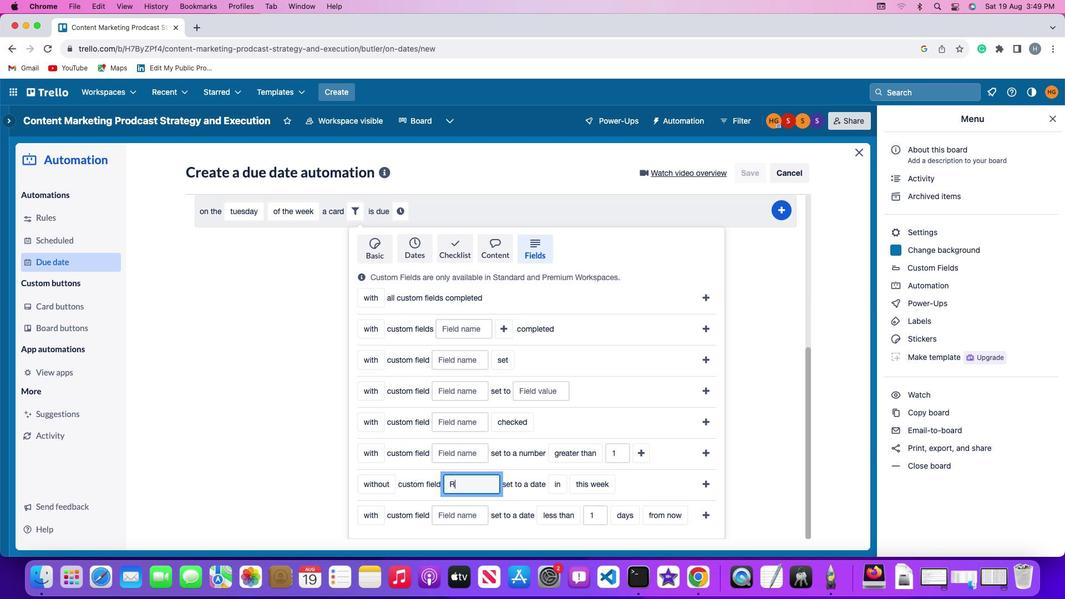 
Action: Mouse moved to (451, 482)
Screenshot: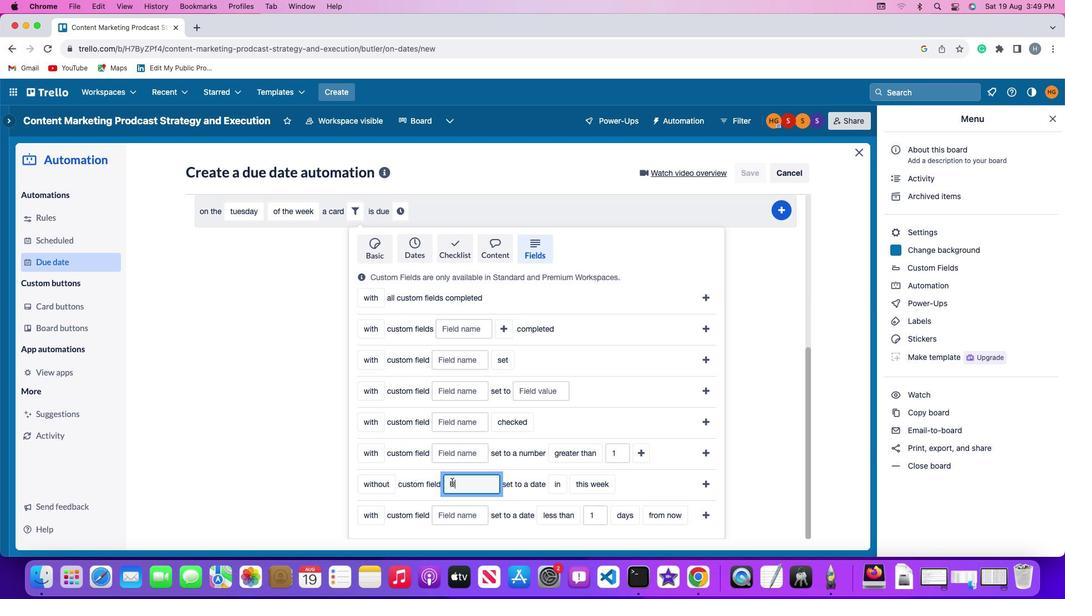 
Action: Key pressed 'e'
Screenshot: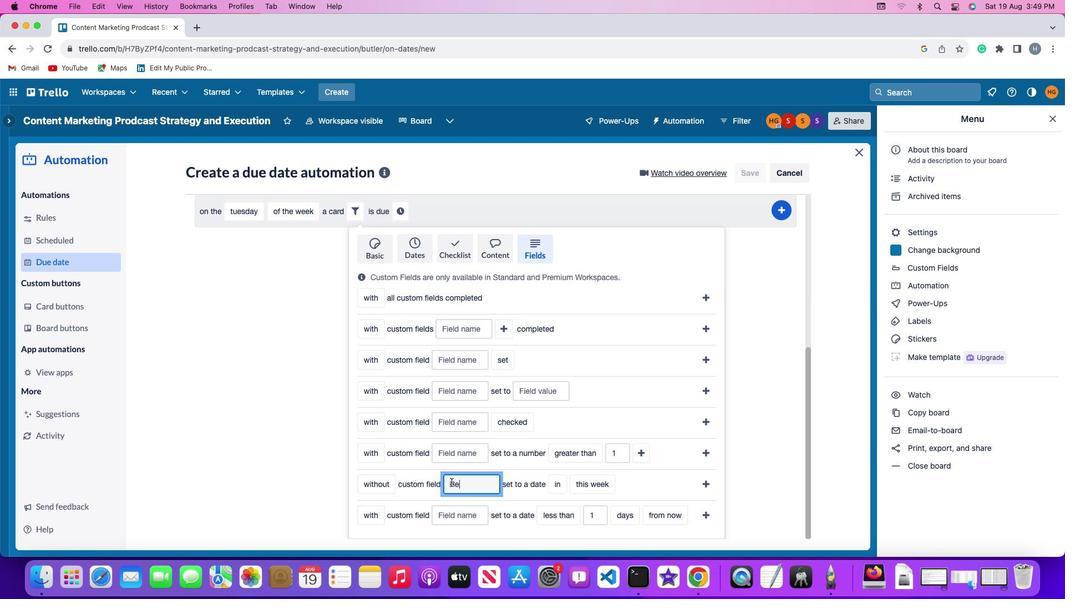 
Action: Mouse moved to (451, 482)
Screenshot: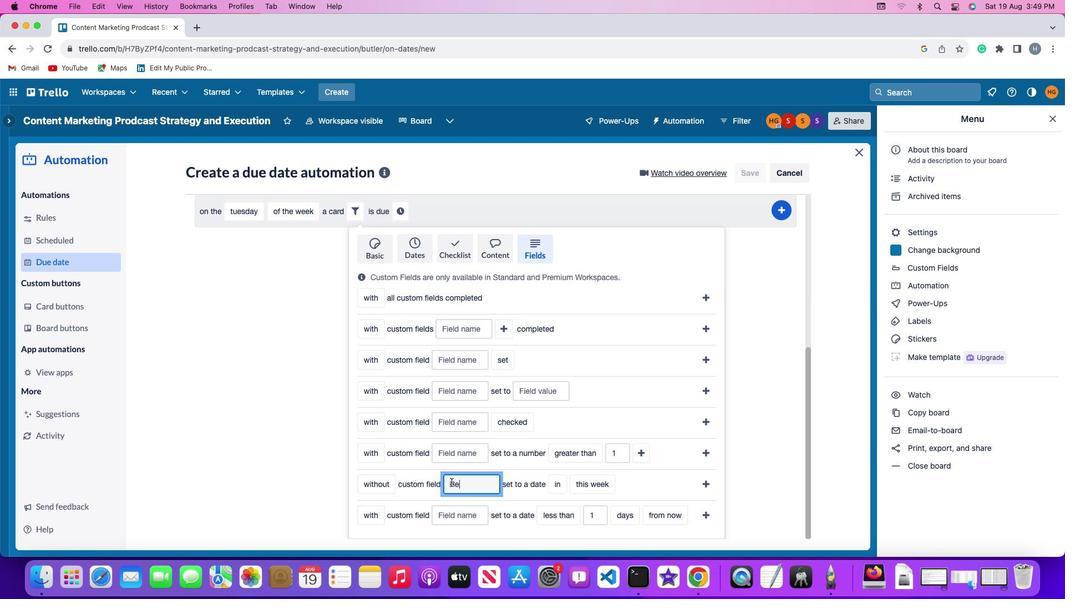 
Action: Key pressed 's''u''m''e'
Screenshot: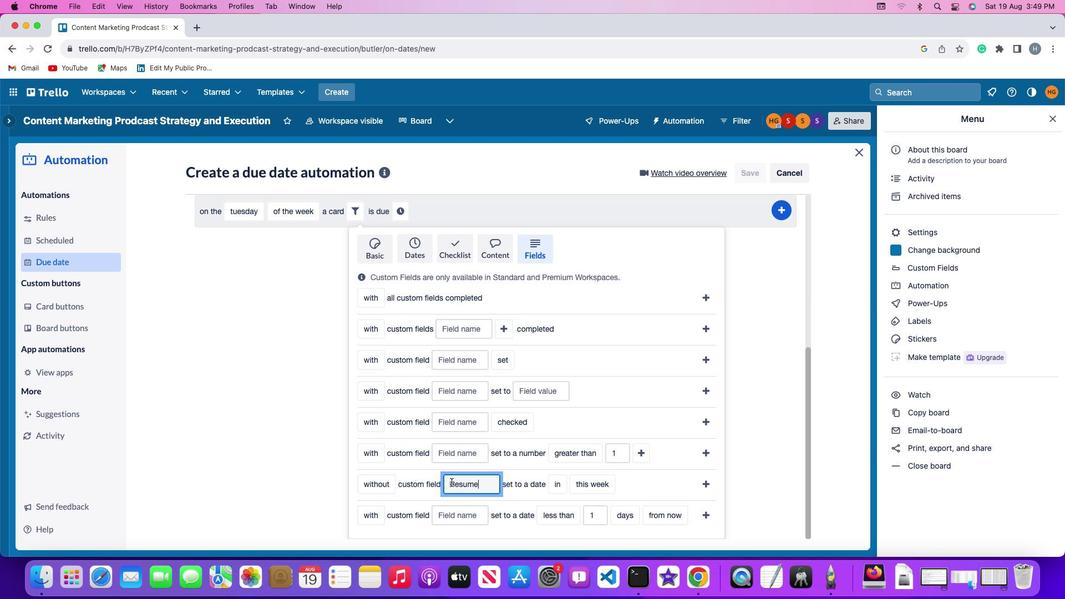 
Action: Mouse moved to (558, 486)
Screenshot: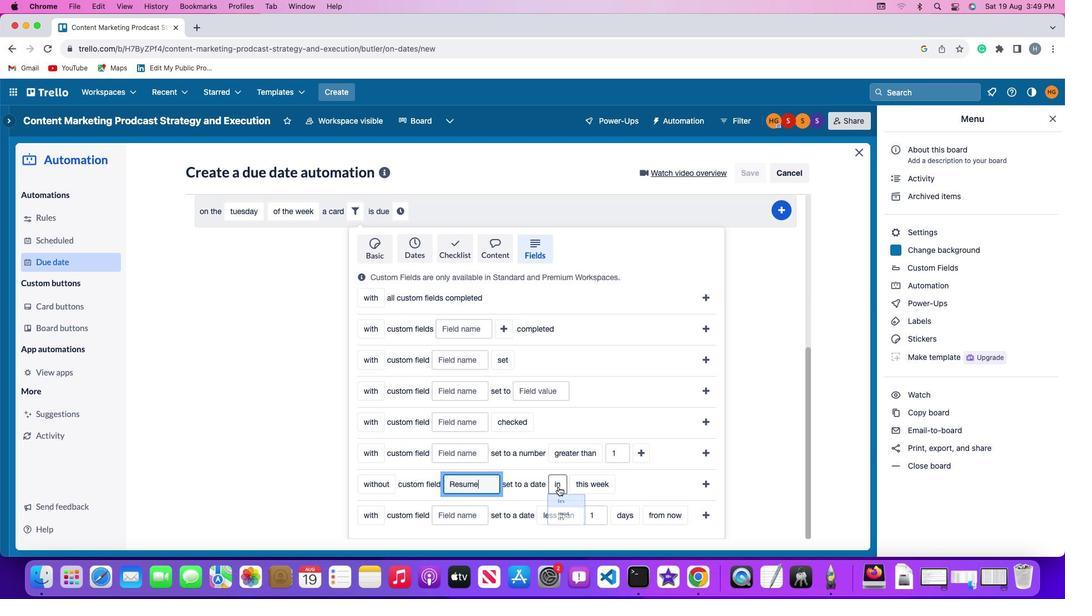 
Action: Mouse pressed left at (558, 486)
Screenshot: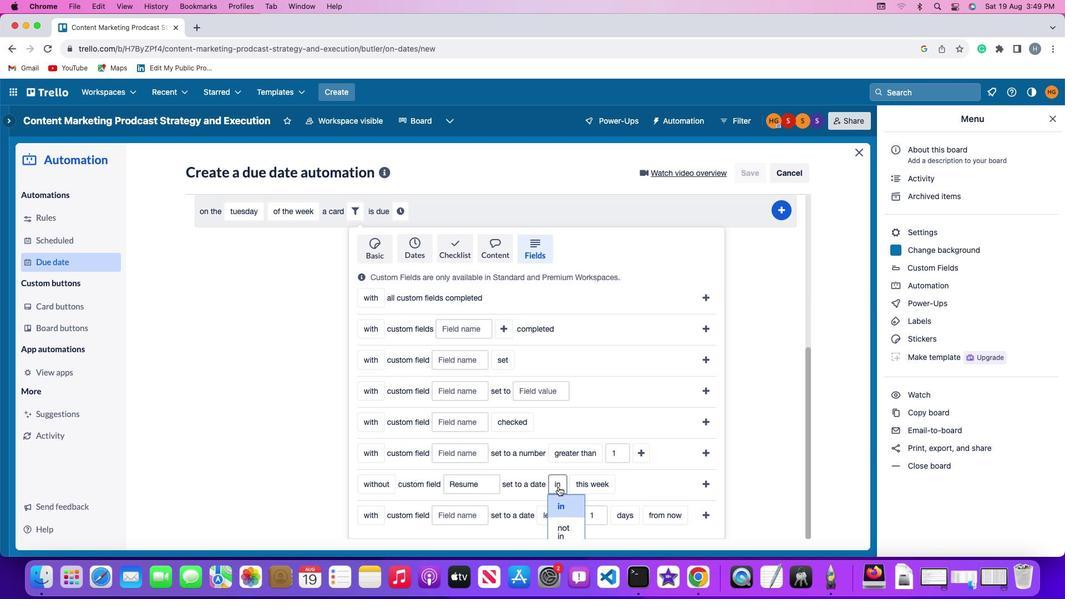 
Action: Mouse moved to (562, 502)
Screenshot: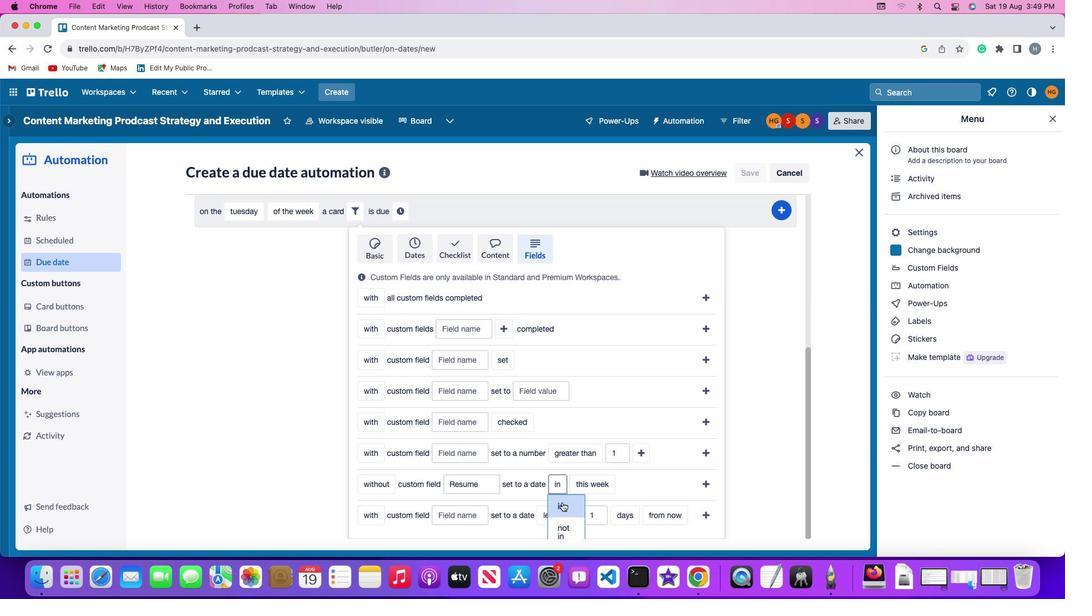
Action: Mouse pressed left at (562, 502)
Screenshot: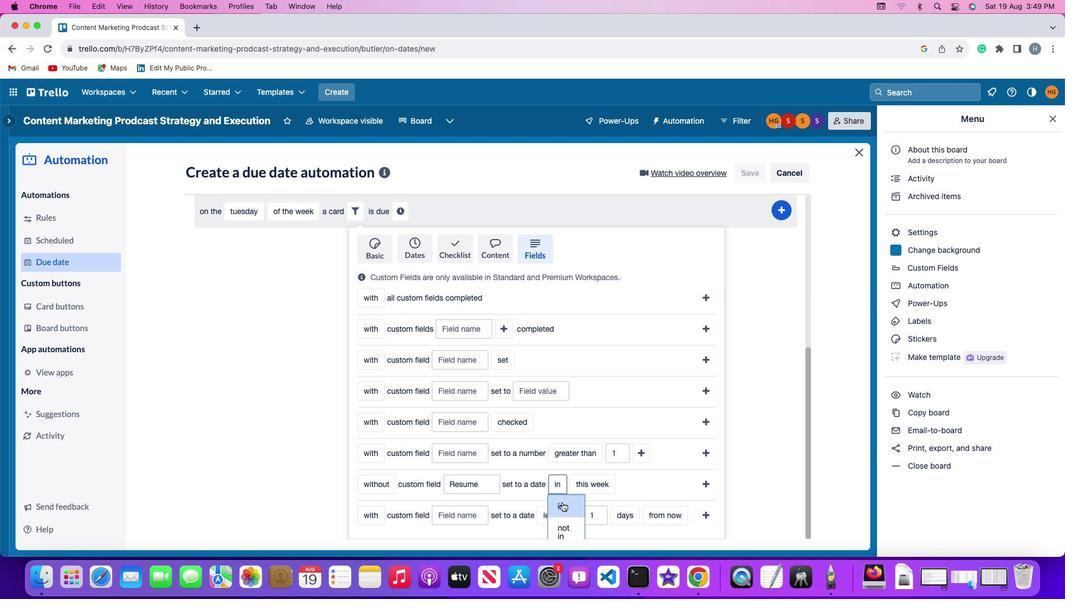 
Action: Mouse moved to (584, 487)
Screenshot: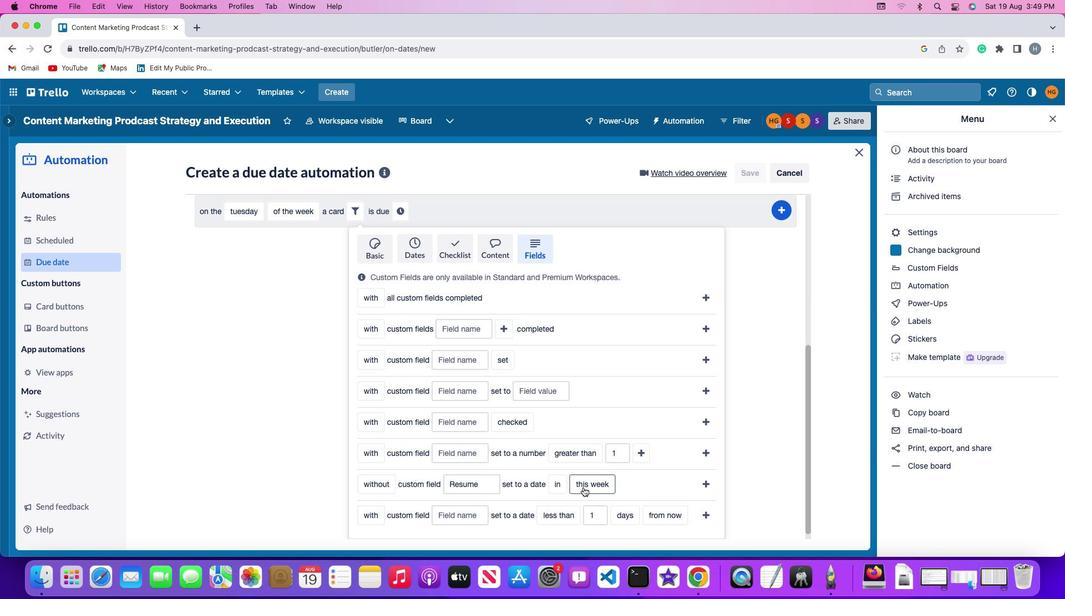 
Action: Mouse pressed left at (584, 487)
Screenshot: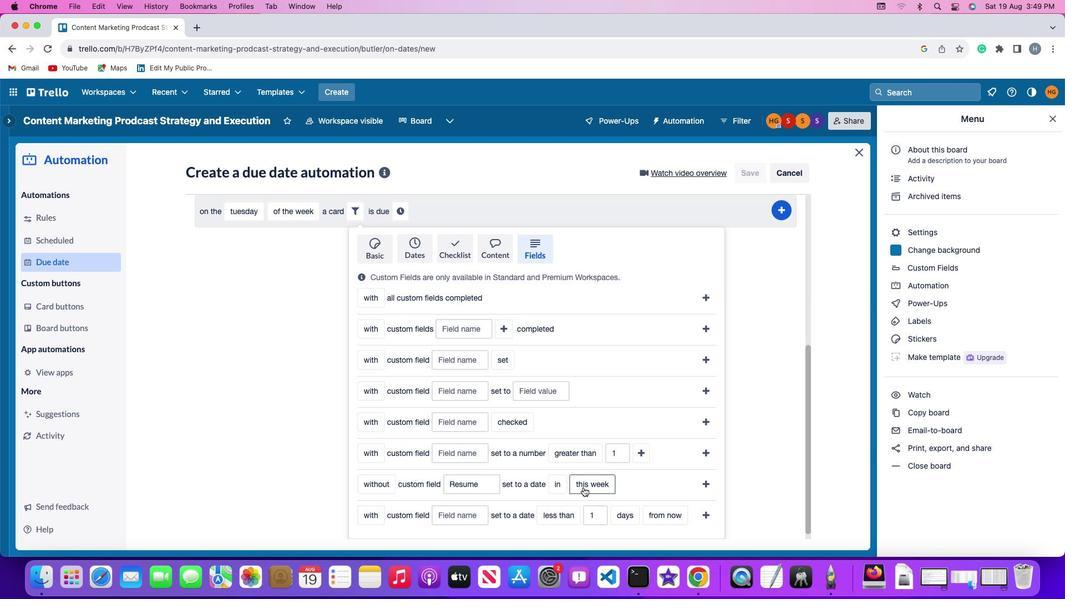 
Action: Mouse moved to (594, 504)
Screenshot: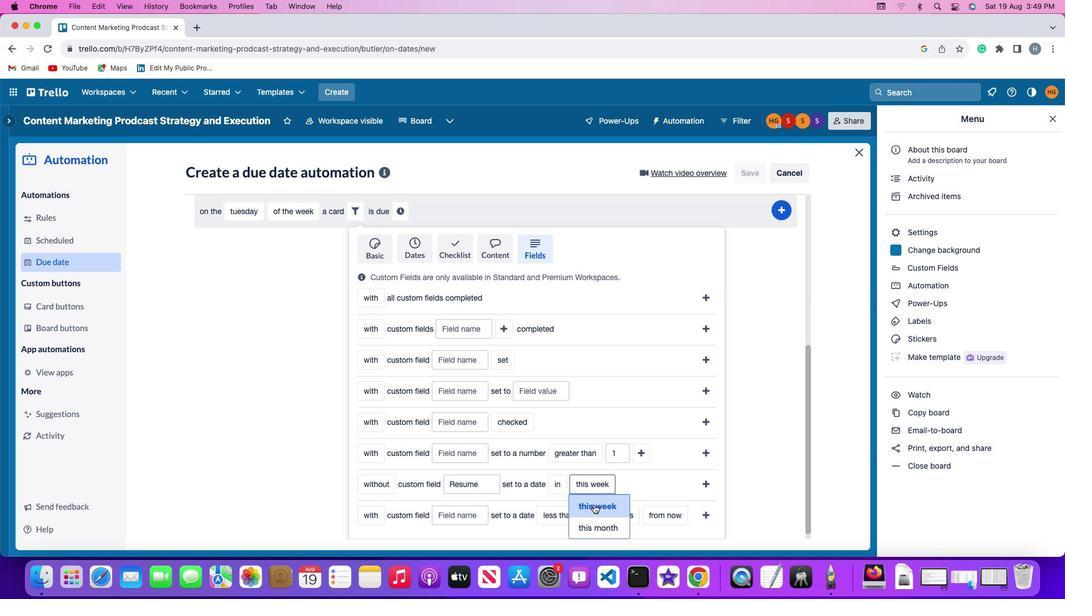
Action: Mouse pressed left at (594, 504)
Screenshot: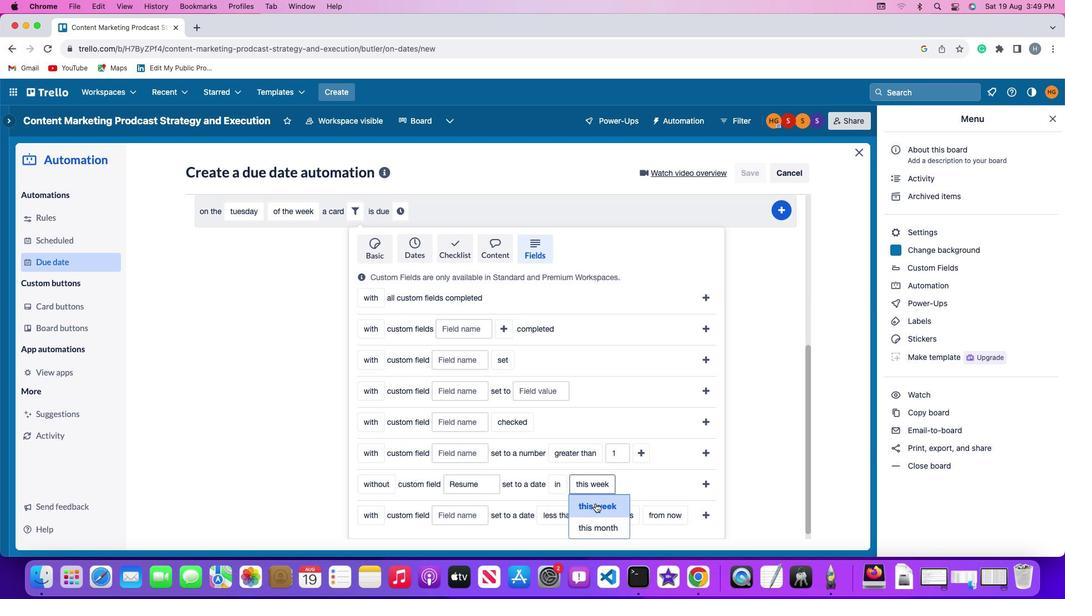 
Action: Mouse moved to (708, 480)
Screenshot: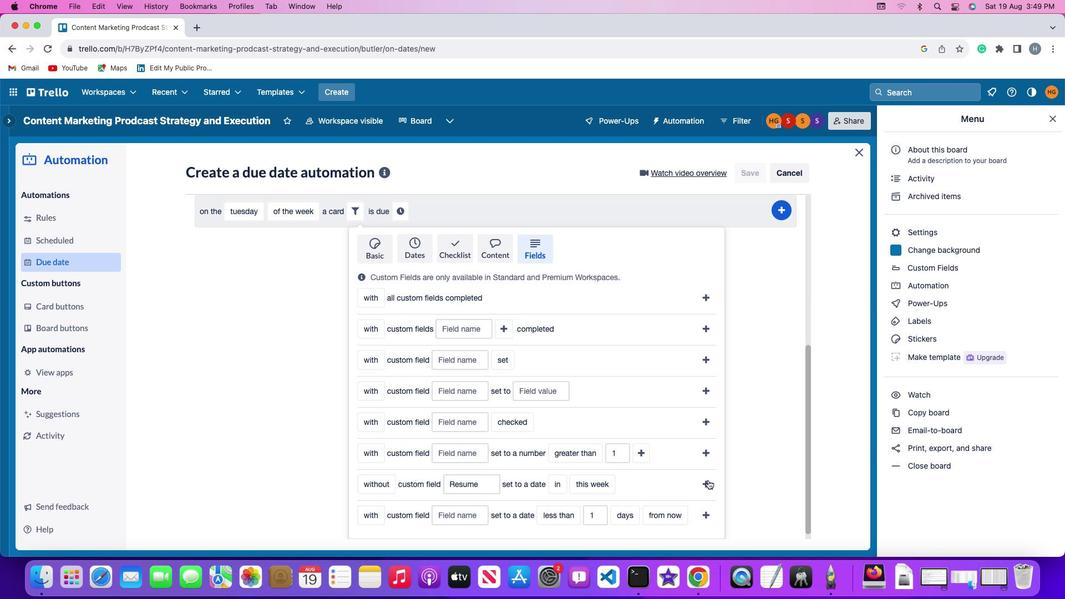 
Action: Mouse pressed left at (708, 480)
Screenshot: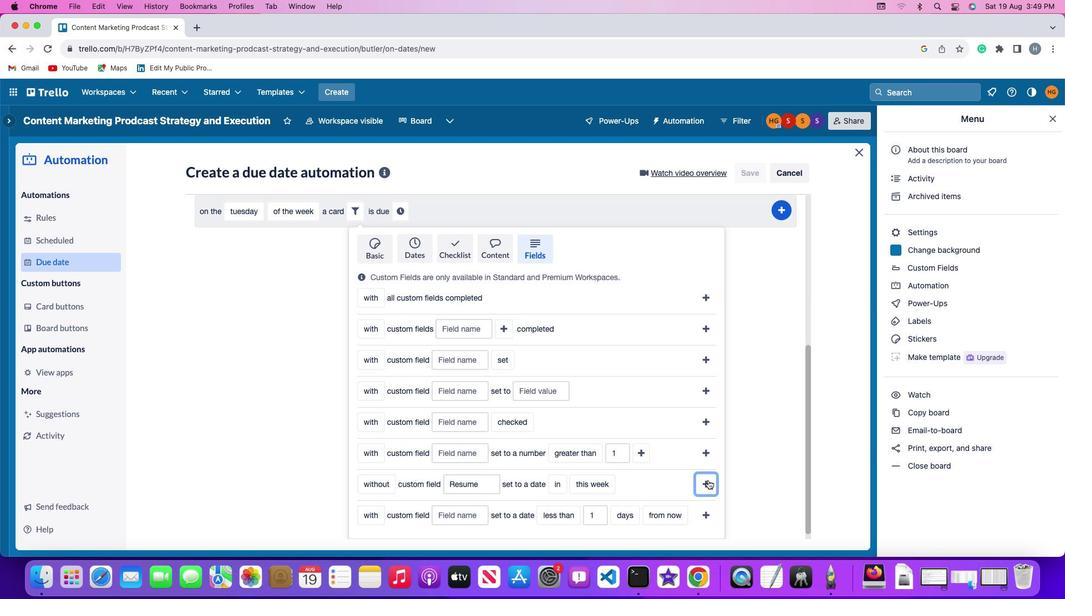 
Action: Mouse moved to (628, 480)
Screenshot: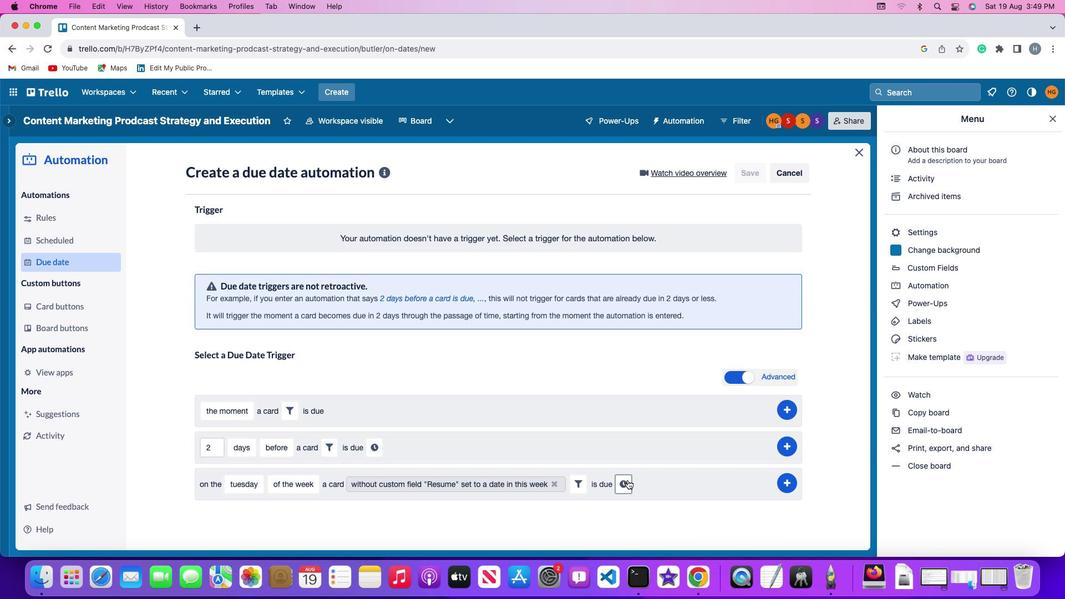 
Action: Mouse pressed left at (628, 480)
Screenshot: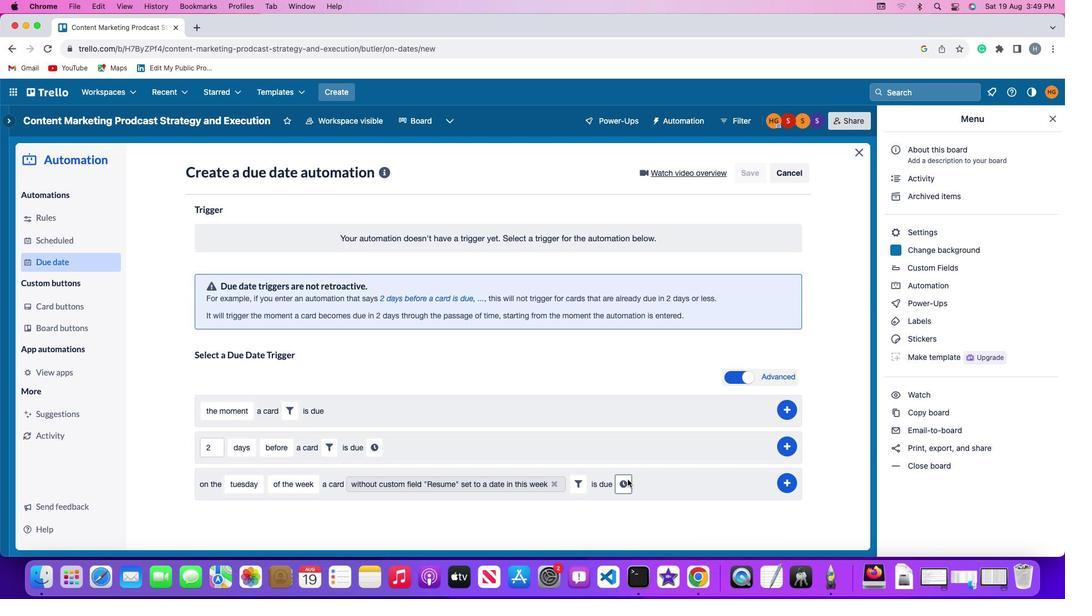 
Action: Mouse moved to (646, 484)
Screenshot: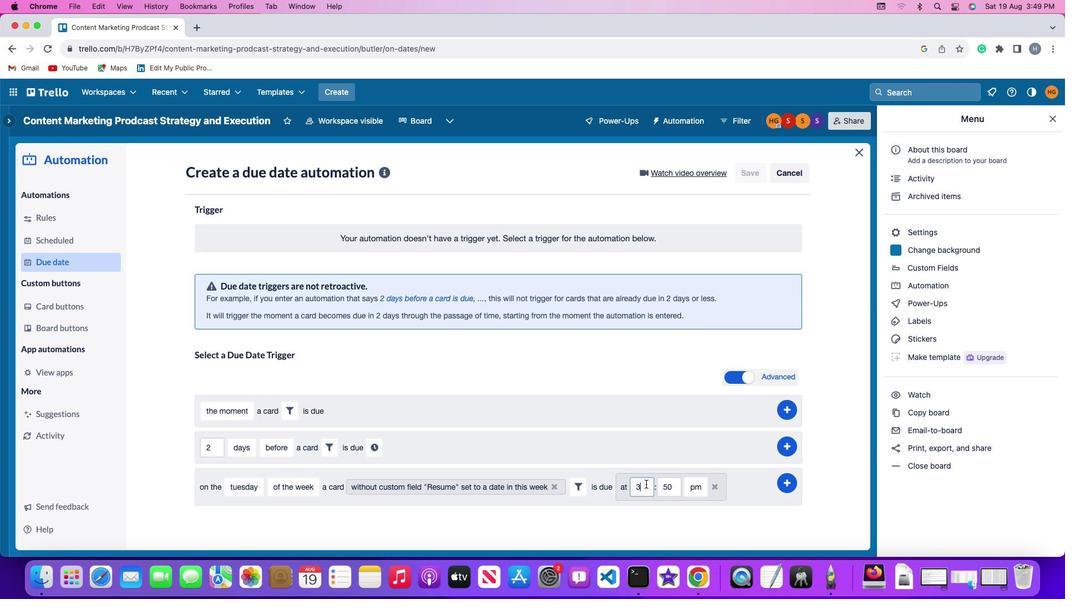 
Action: Mouse pressed left at (646, 484)
Screenshot: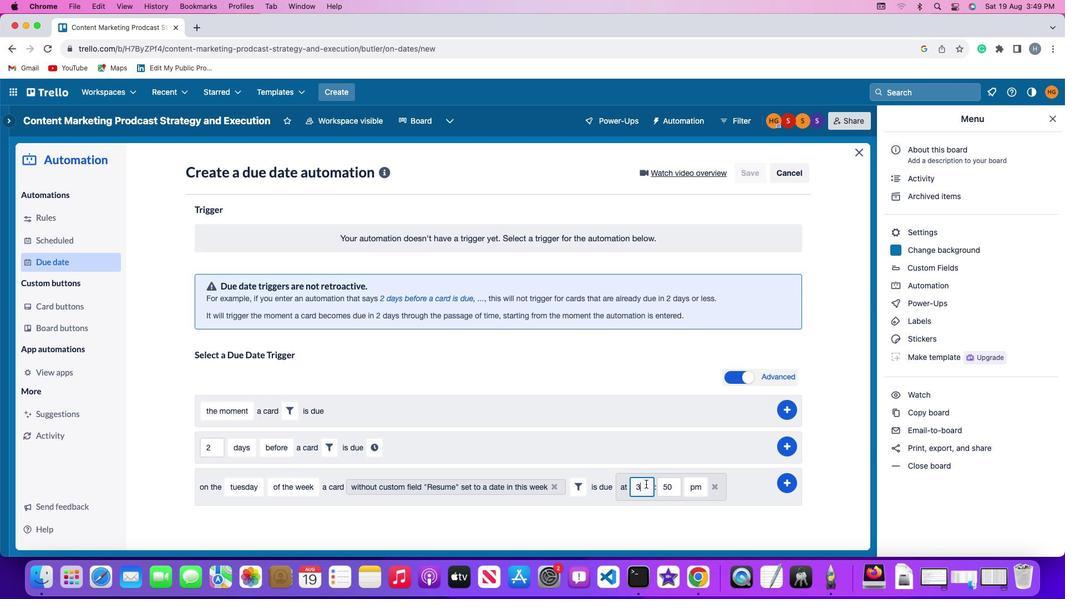 
Action: Key pressed Key.backspace'1''1'
Screenshot: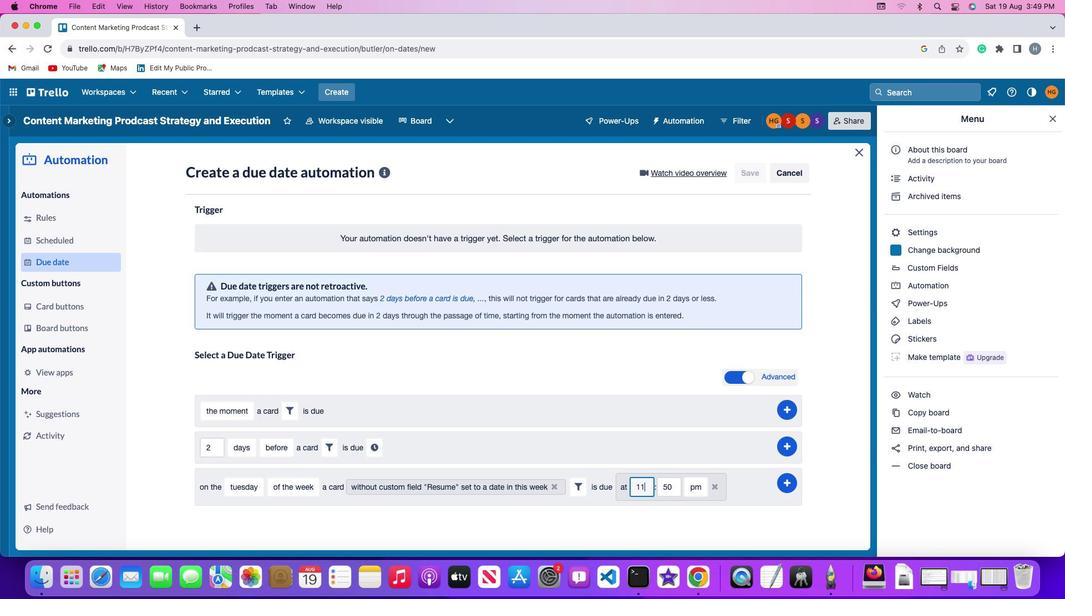 
Action: Mouse moved to (673, 482)
Screenshot: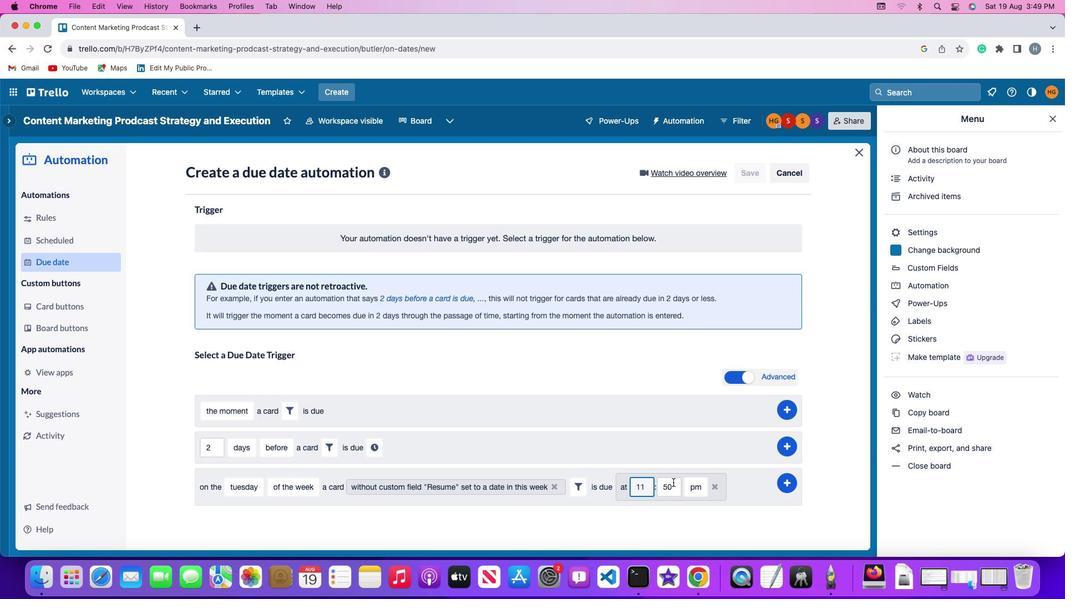 
Action: Mouse pressed left at (673, 482)
Screenshot: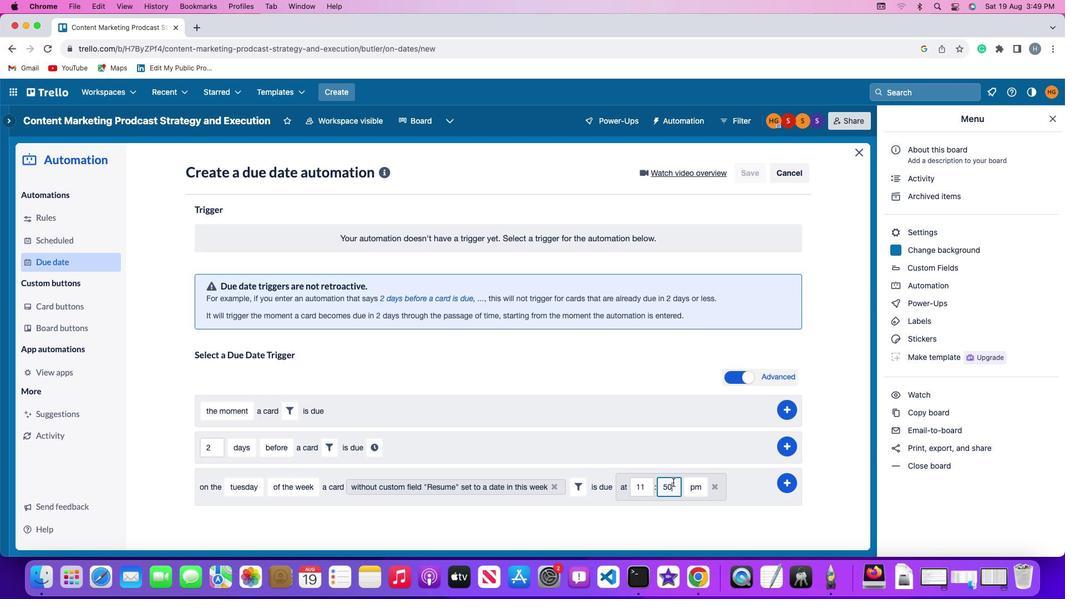 
Action: Key pressed Key.backspaceKey.backspace'0''0'
Screenshot: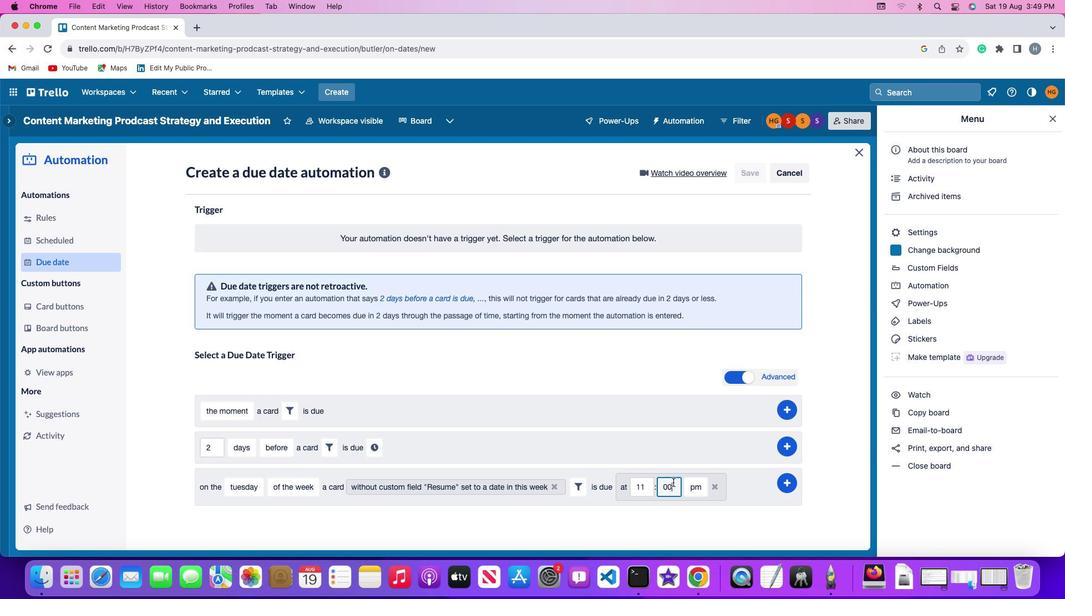 
Action: Mouse moved to (693, 484)
Screenshot: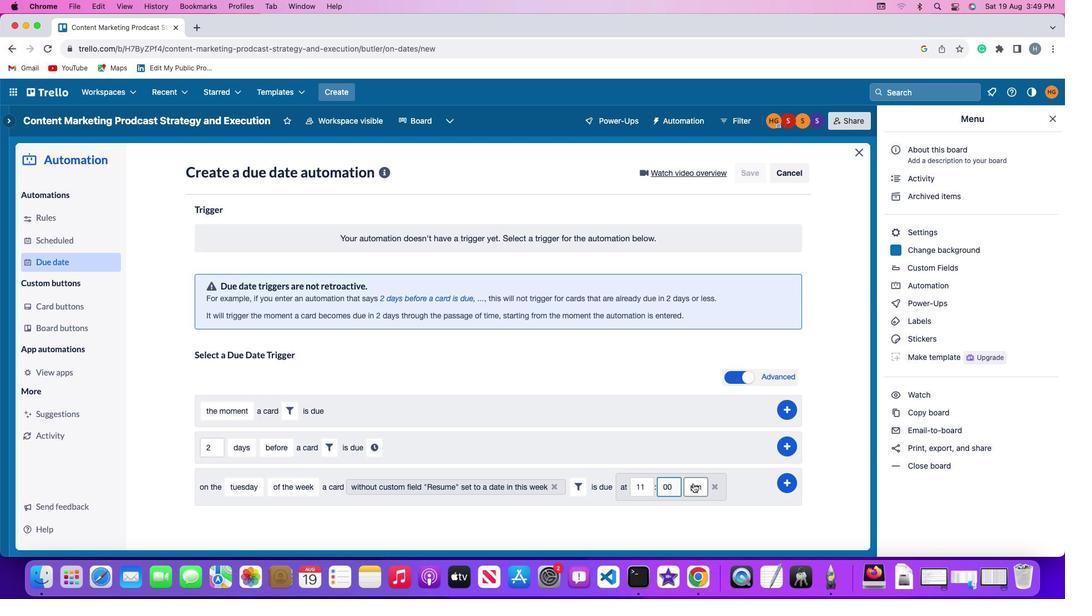 
Action: Mouse pressed left at (693, 484)
Screenshot: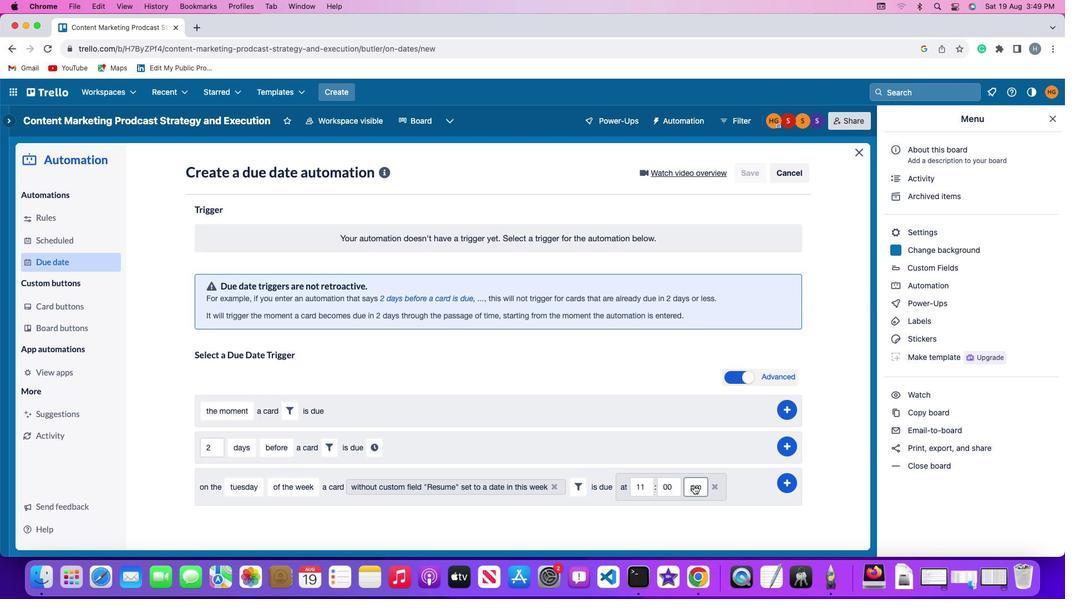 
Action: Mouse moved to (696, 500)
Screenshot: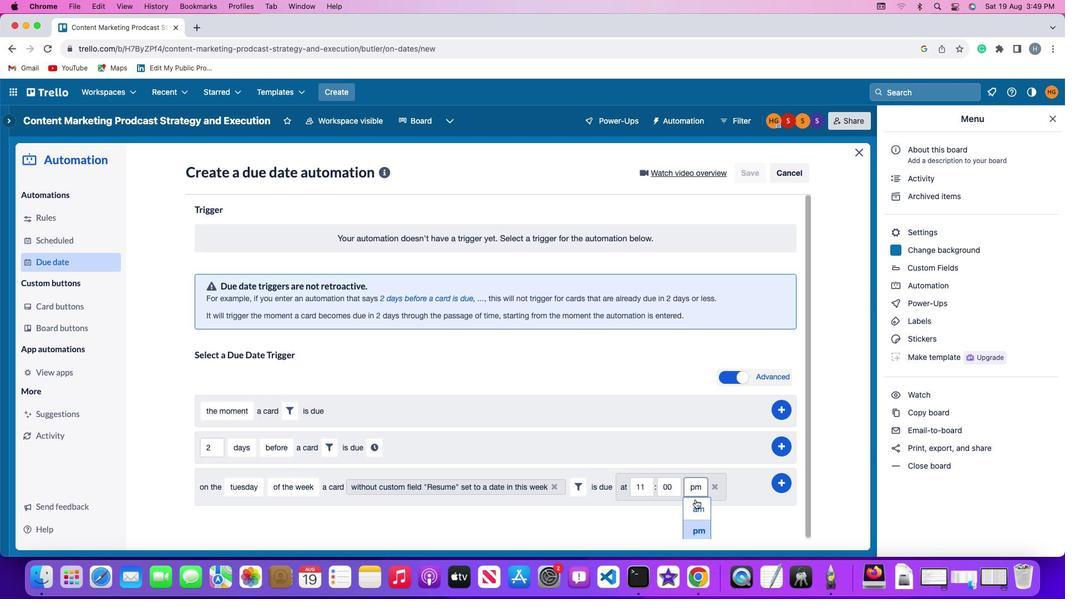 
Action: Mouse pressed left at (696, 500)
Screenshot: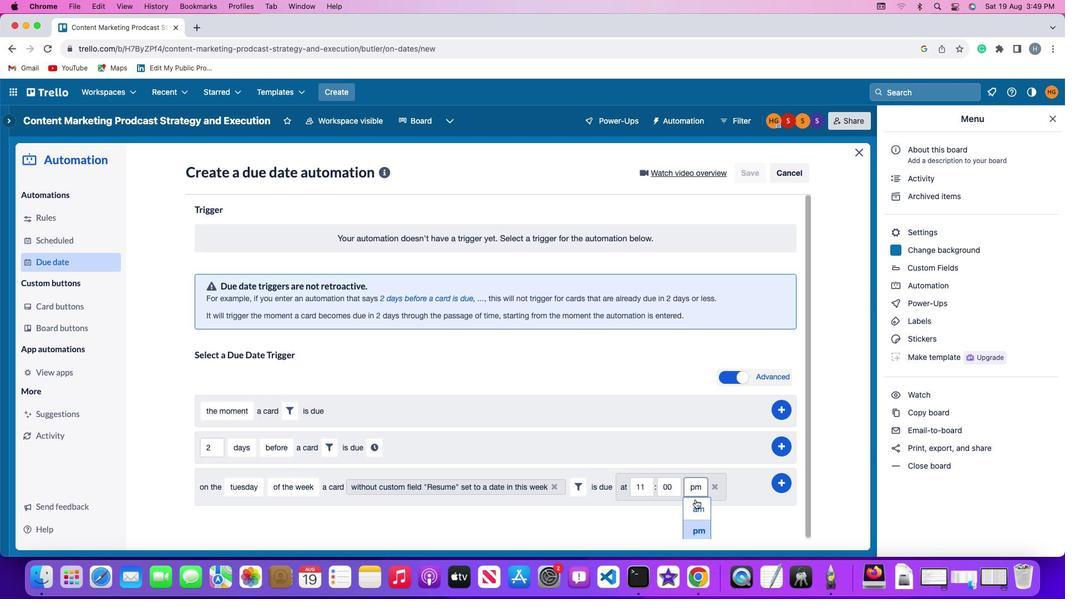 
Action: Mouse moved to (786, 481)
Screenshot: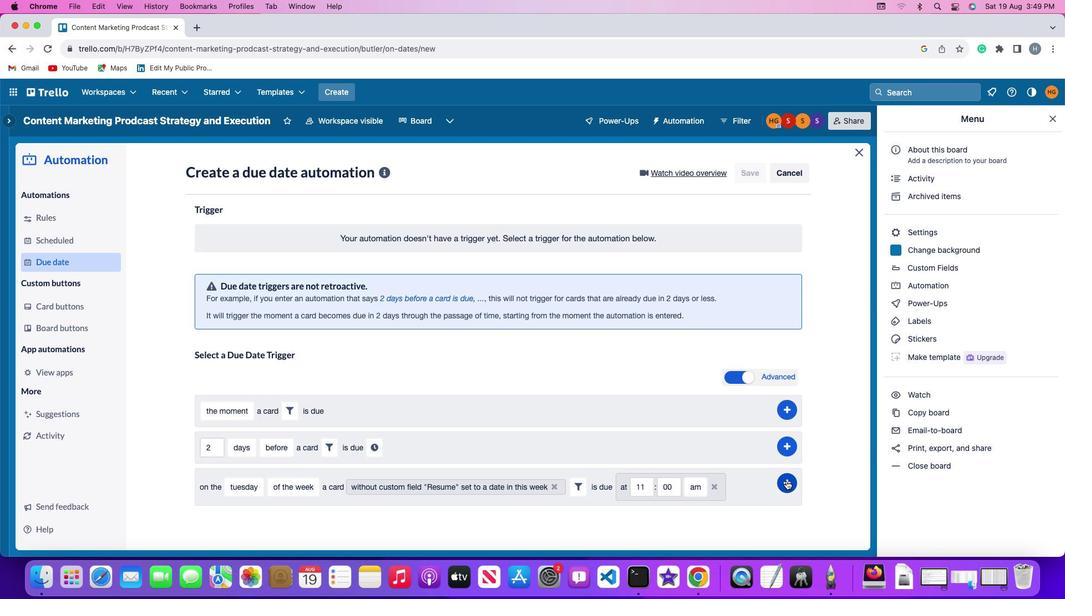 
Action: Mouse pressed left at (786, 481)
Screenshot: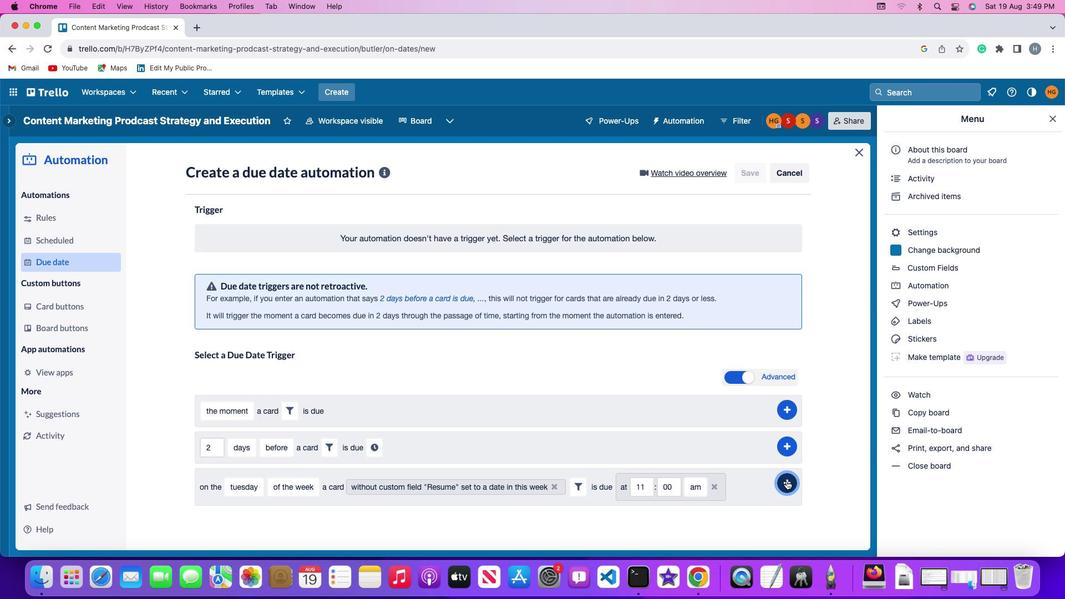 
Action: Mouse moved to (819, 420)
Screenshot: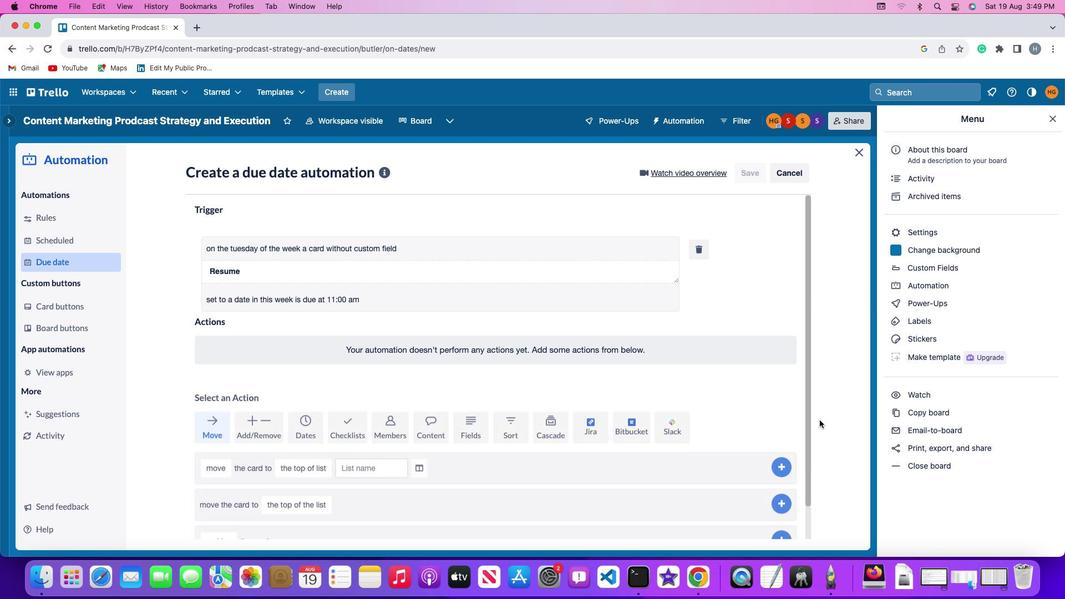 
